 Task: Look for space in Nouna, Burkina Faso from 3rd August, 2023 to 17th August, 2023 for 3 adults, 1 child in price range Rs.3000 to Rs.15000. Place can be entire place with 3 bedrooms having 4 beds and 2 bathrooms. Property type can be house. Amenities needed are: air conditioning, . Booking option can be shelf check-in. Required host language is English.
Action: Mouse moved to (444, 112)
Screenshot: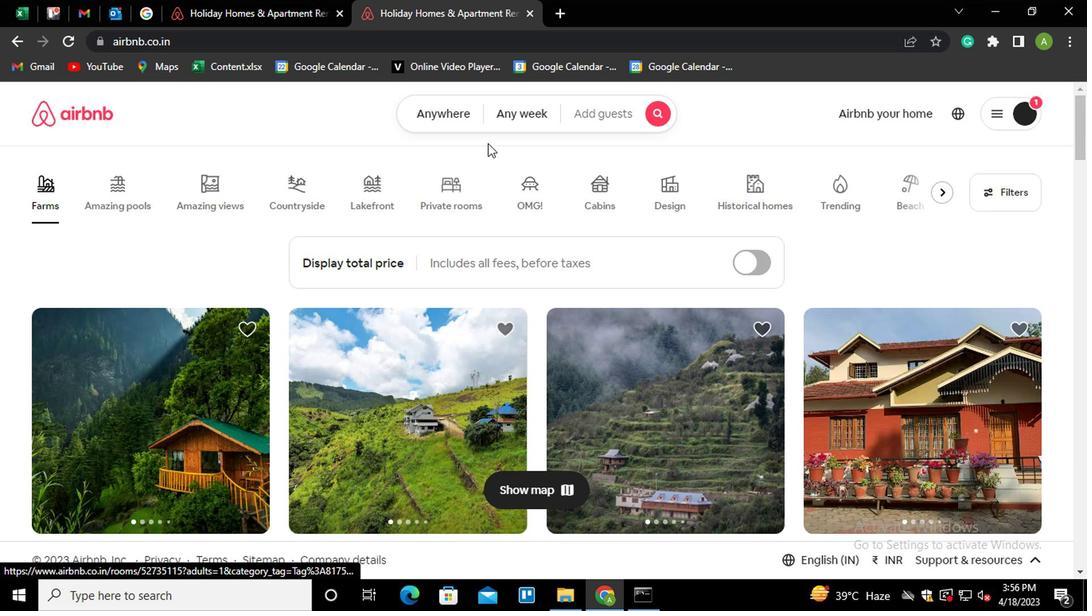 
Action: Mouse pressed left at (444, 112)
Screenshot: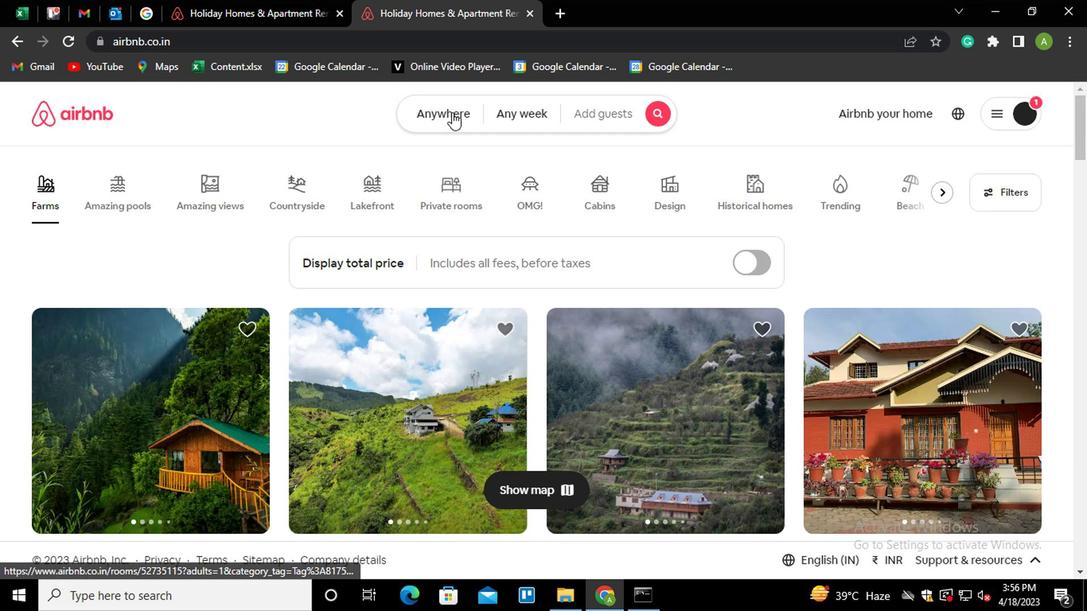 
Action: Mouse moved to (262, 186)
Screenshot: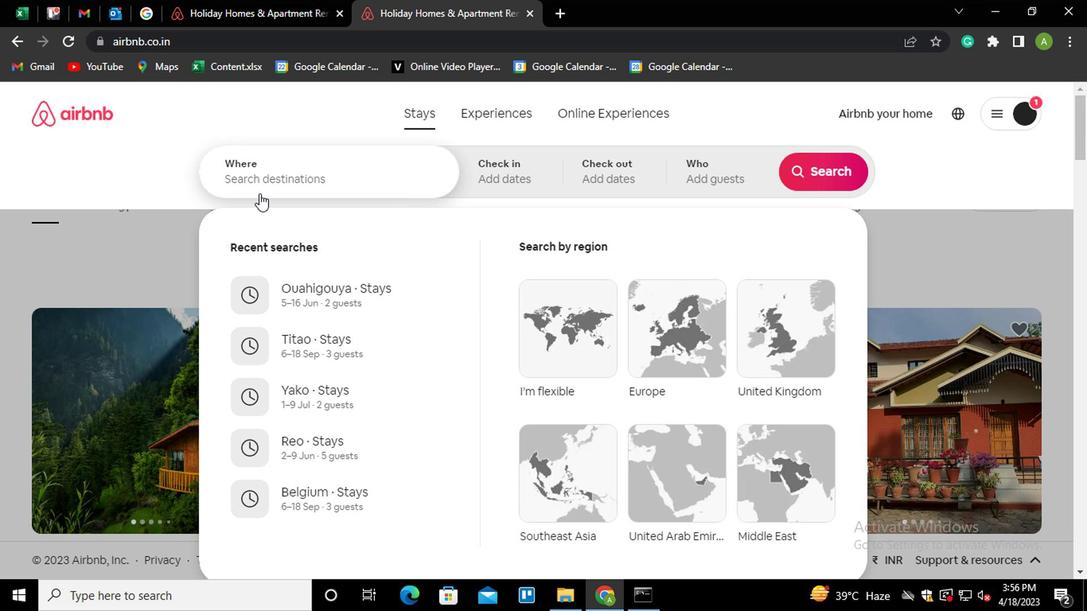 
Action: Mouse pressed left at (262, 186)
Screenshot: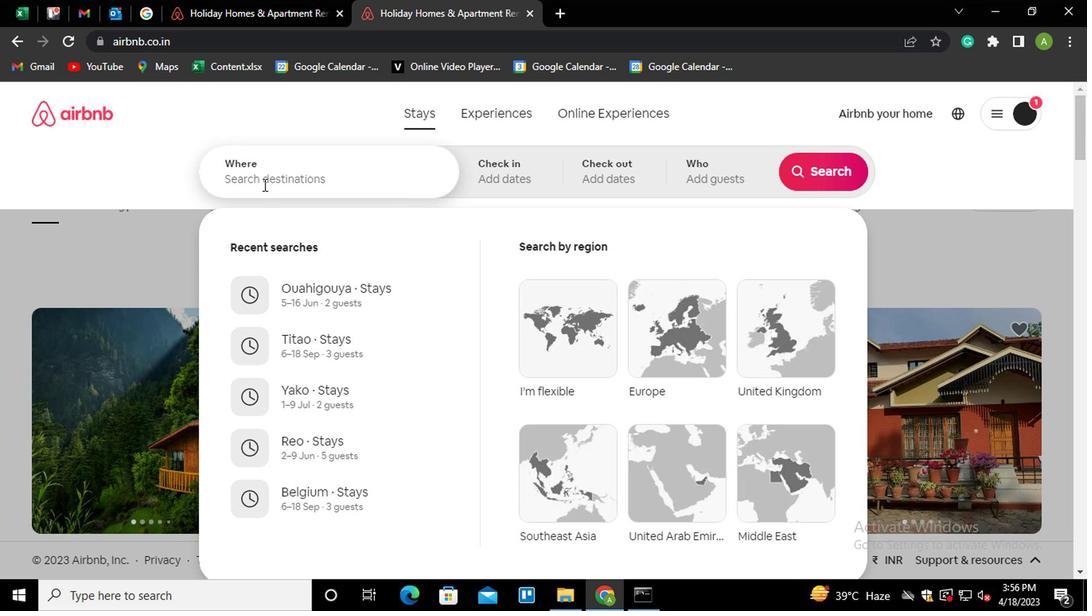
Action: Key pressed <Key.shift_r>Nouna,<Key.space><Key.shift_r><Key.shift_r>Bur<Key.down><Key.enter>
Screenshot: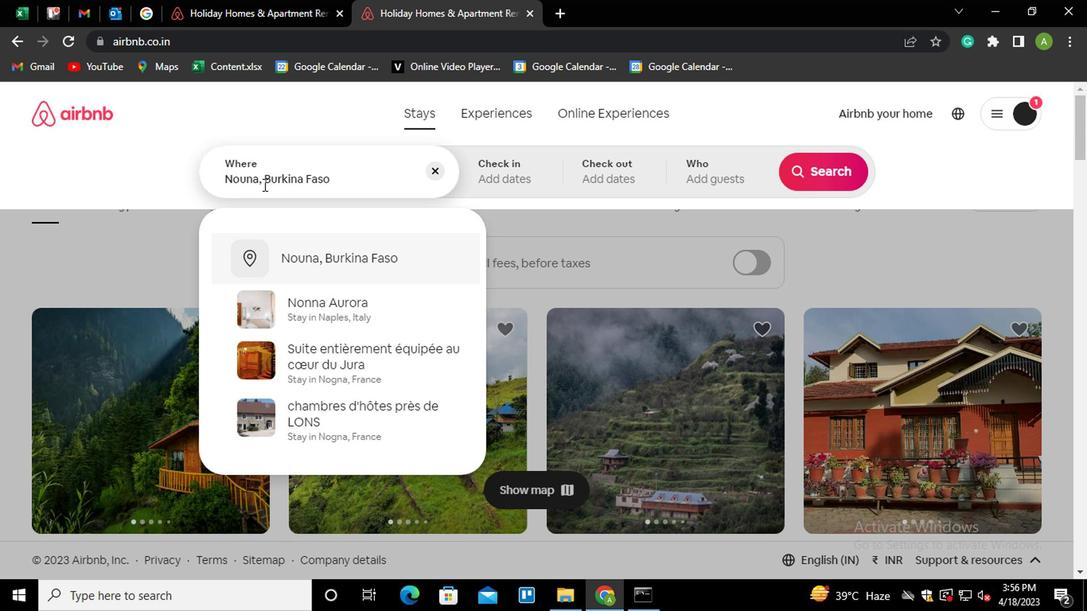 
Action: Mouse moved to (811, 298)
Screenshot: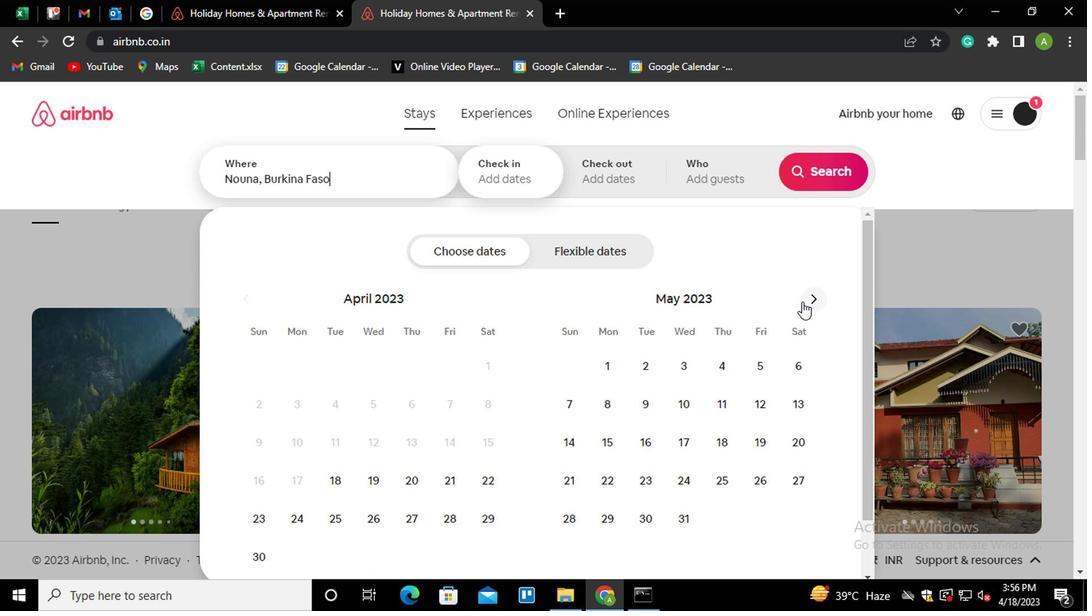 
Action: Mouse pressed left at (811, 298)
Screenshot: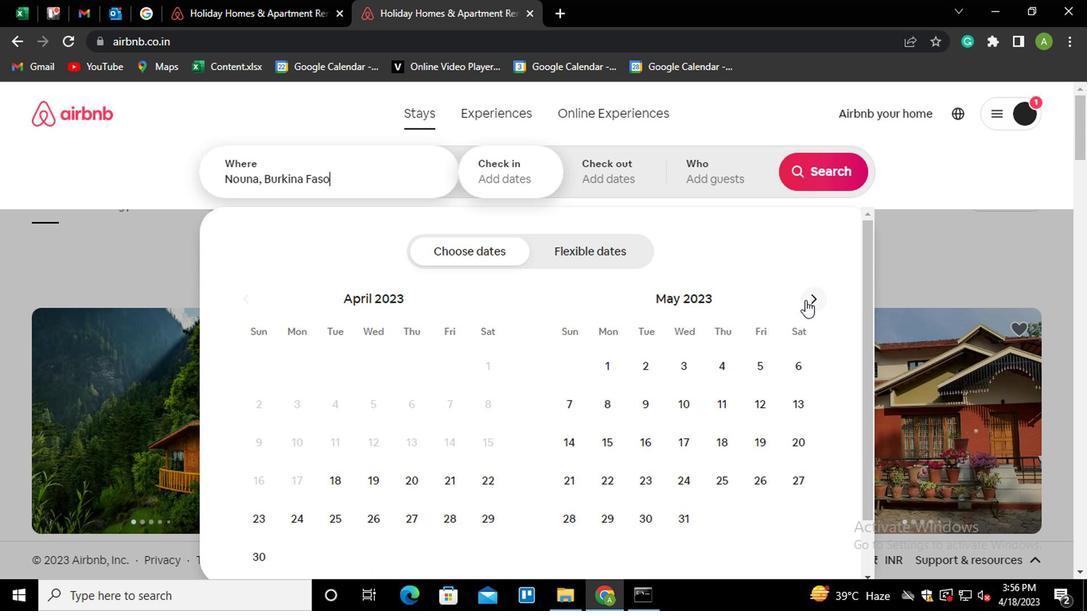 
Action: Mouse pressed left at (811, 298)
Screenshot: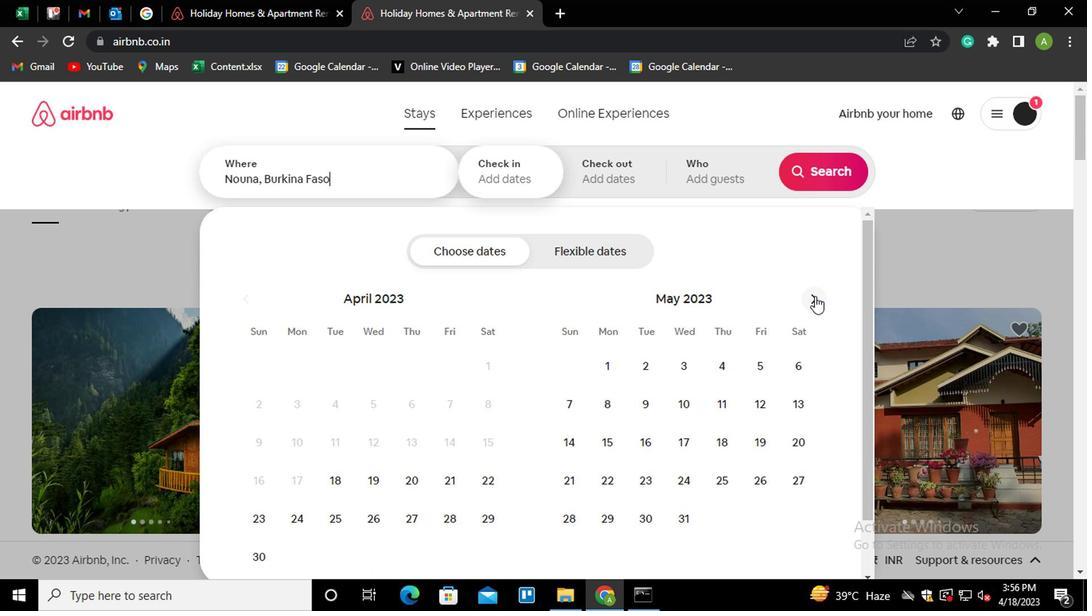 
Action: Mouse pressed left at (811, 298)
Screenshot: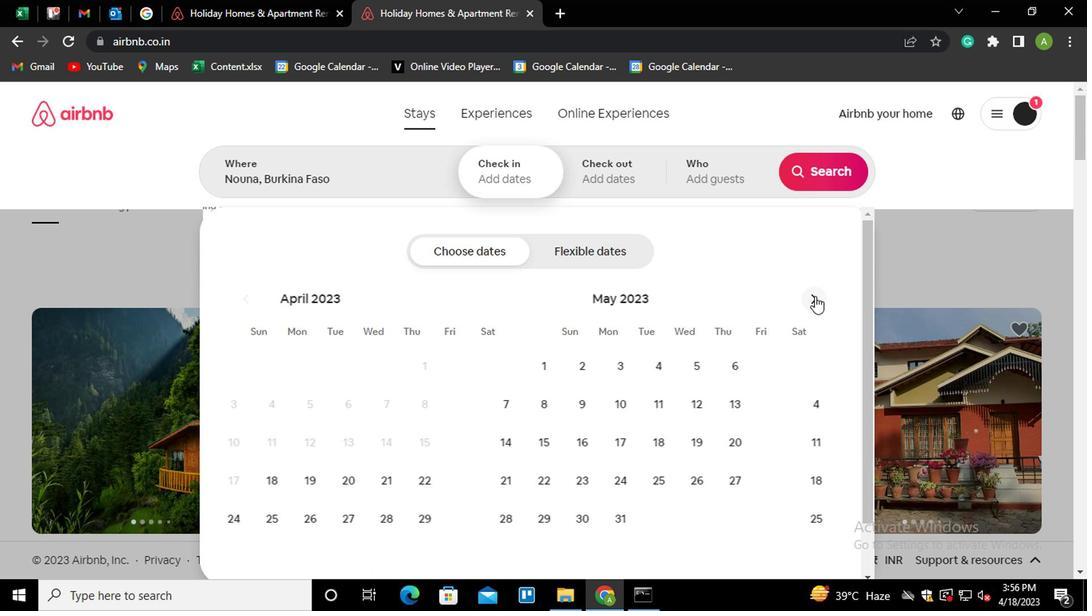 
Action: Mouse pressed left at (811, 298)
Screenshot: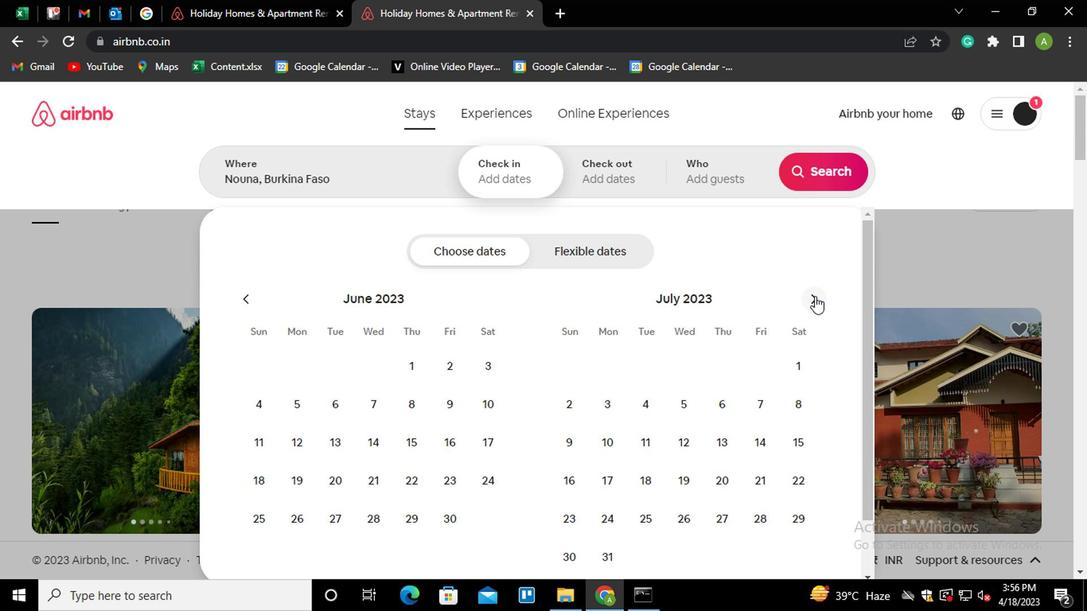 
Action: Mouse moved to (722, 356)
Screenshot: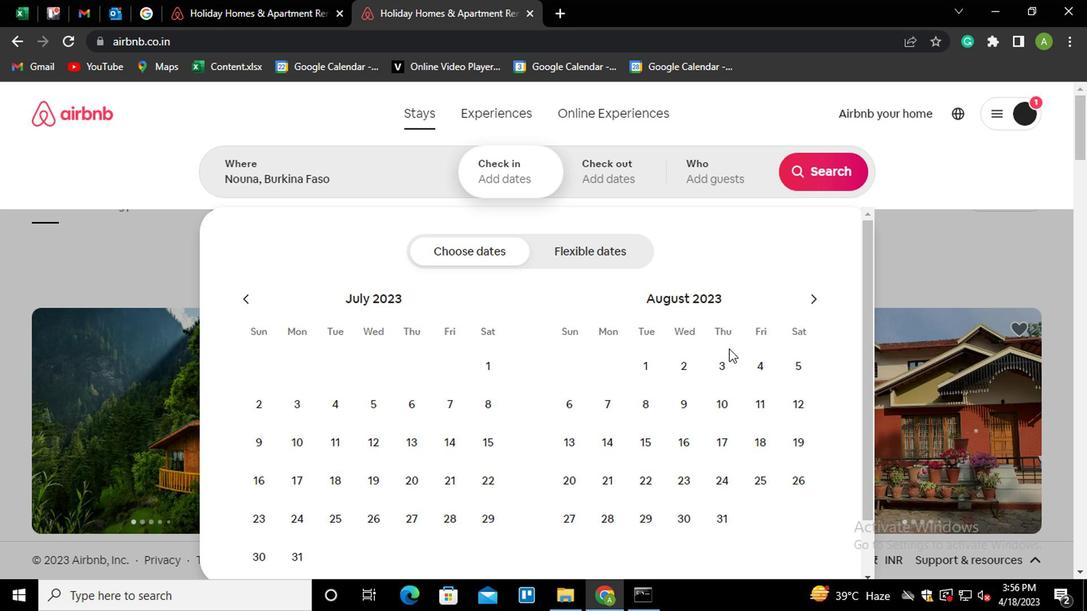 
Action: Mouse pressed left at (722, 356)
Screenshot: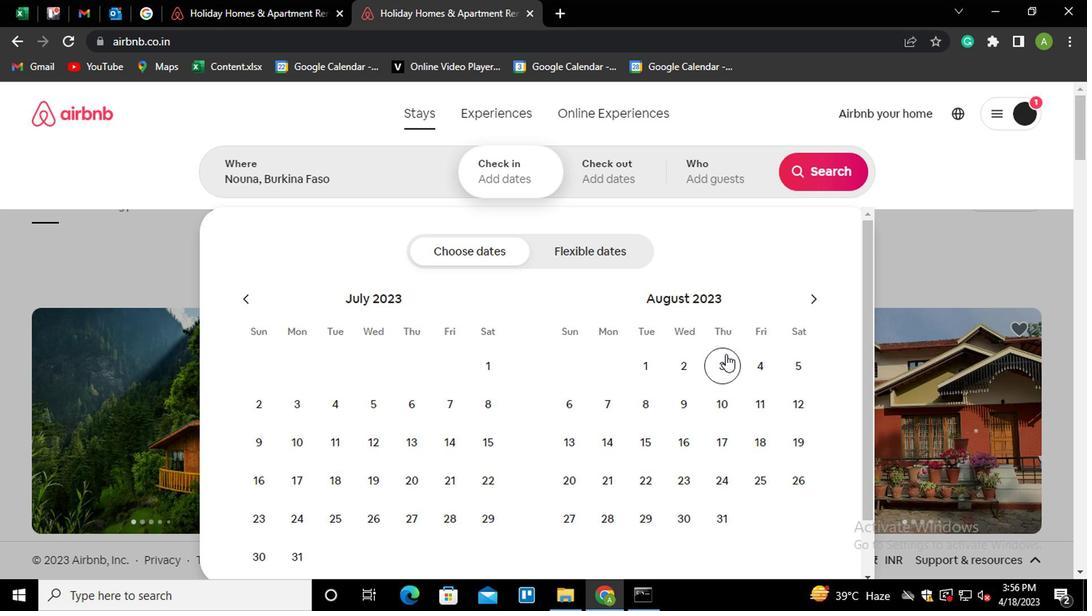 
Action: Mouse moved to (713, 434)
Screenshot: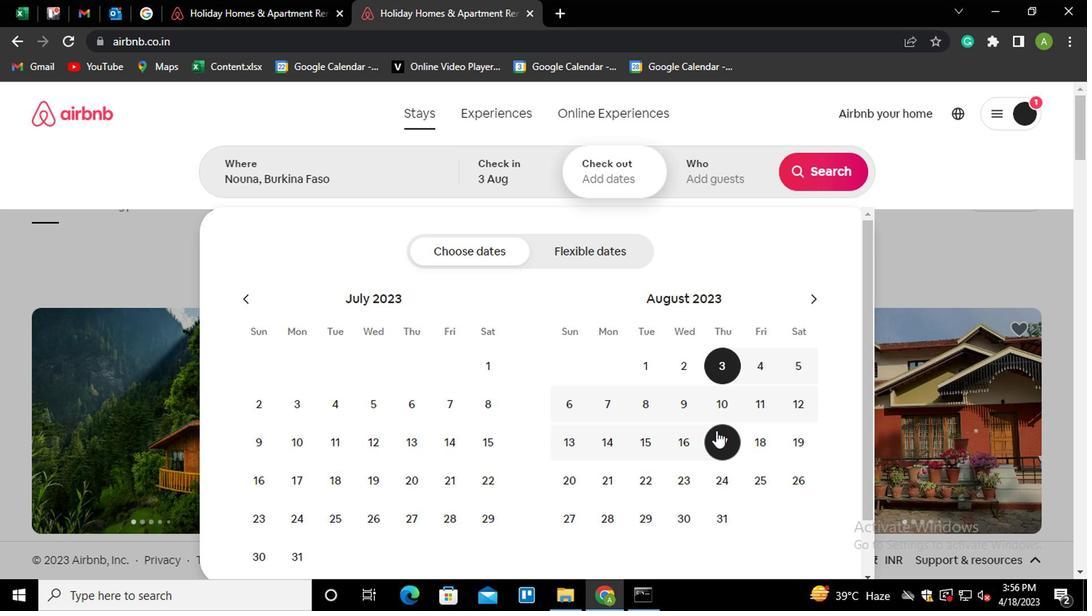 
Action: Mouse pressed left at (713, 434)
Screenshot: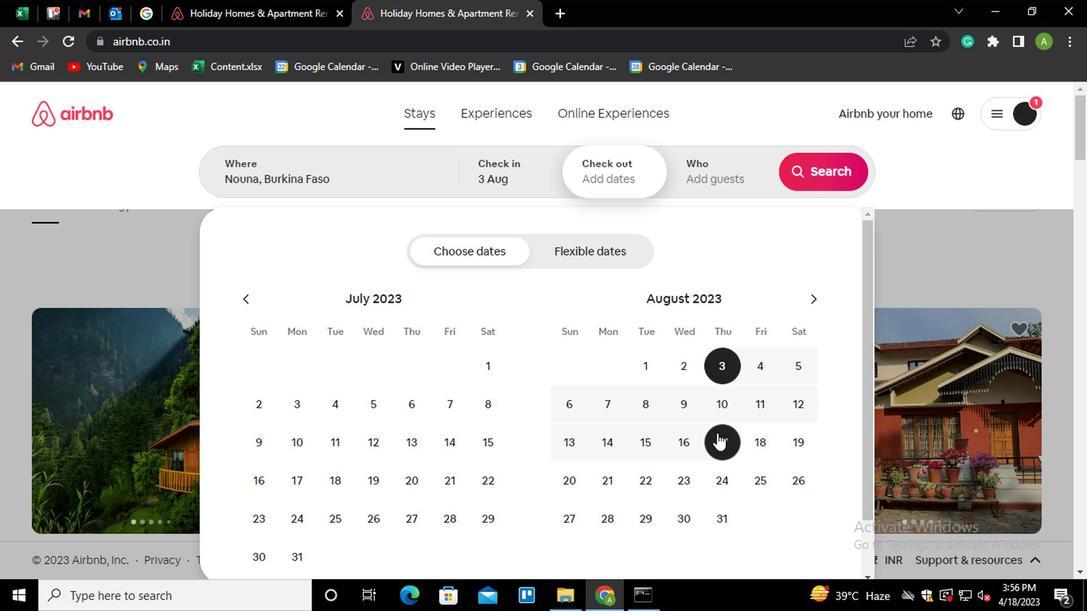 
Action: Mouse moved to (731, 182)
Screenshot: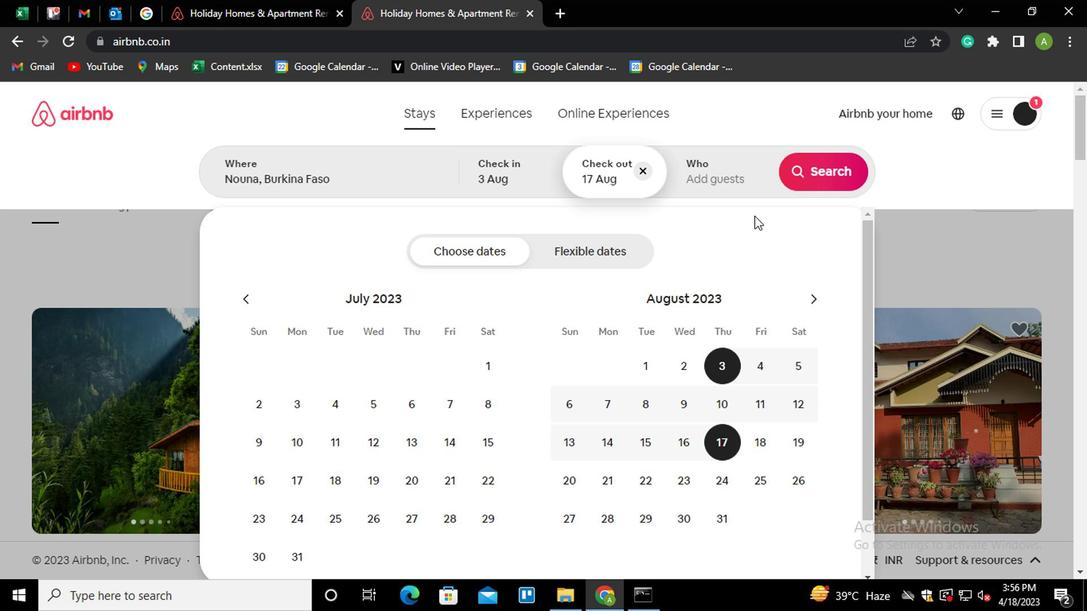 
Action: Mouse pressed left at (731, 182)
Screenshot: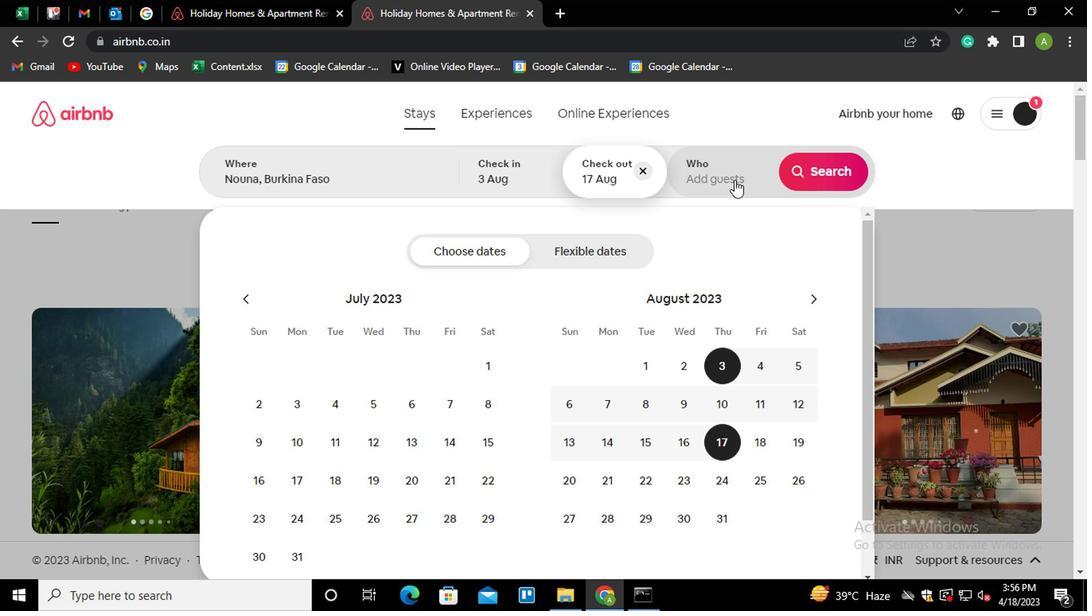 
Action: Mouse moved to (830, 256)
Screenshot: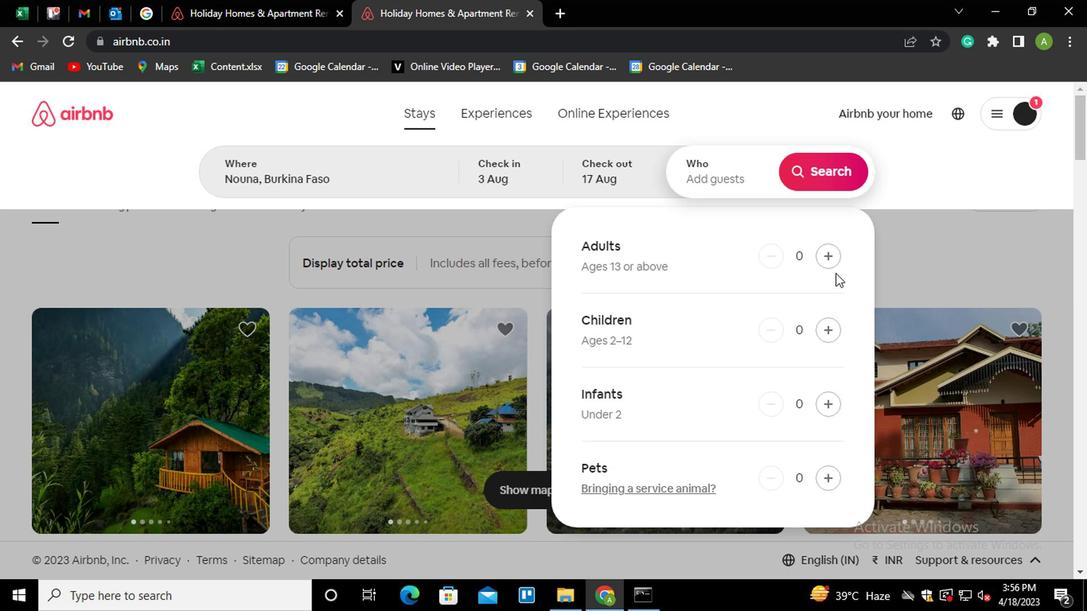 
Action: Mouse pressed left at (830, 256)
Screenshot: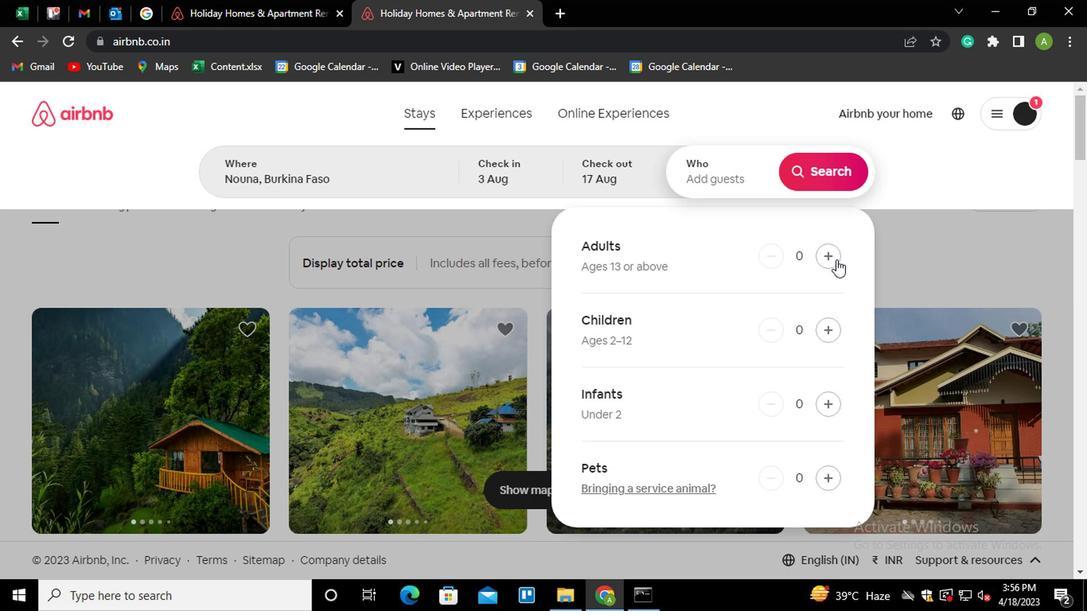 
Action: Mouse pressed left at (830, 256)
Screenshot: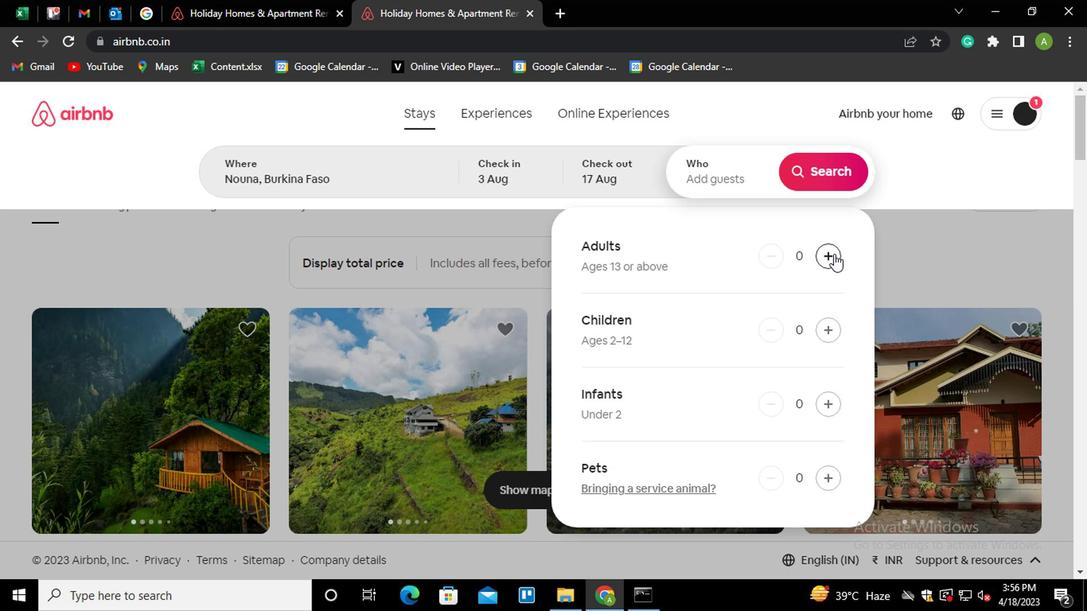 
Action: Mouse pressed left at (830, 256)
Screenshot: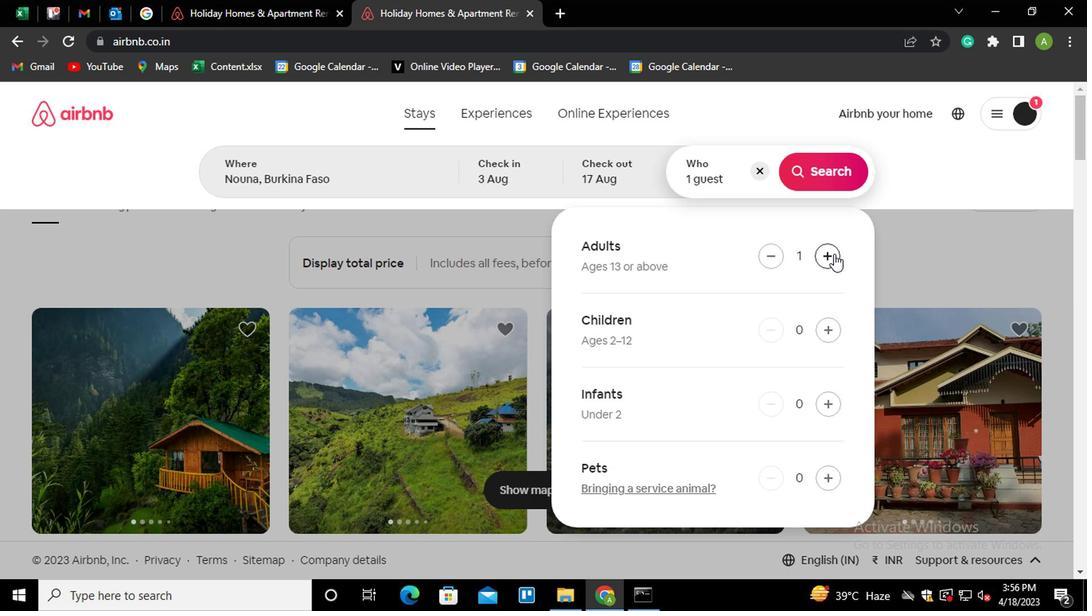 
Action: Mouse moved to (825, 324)
Screenshot: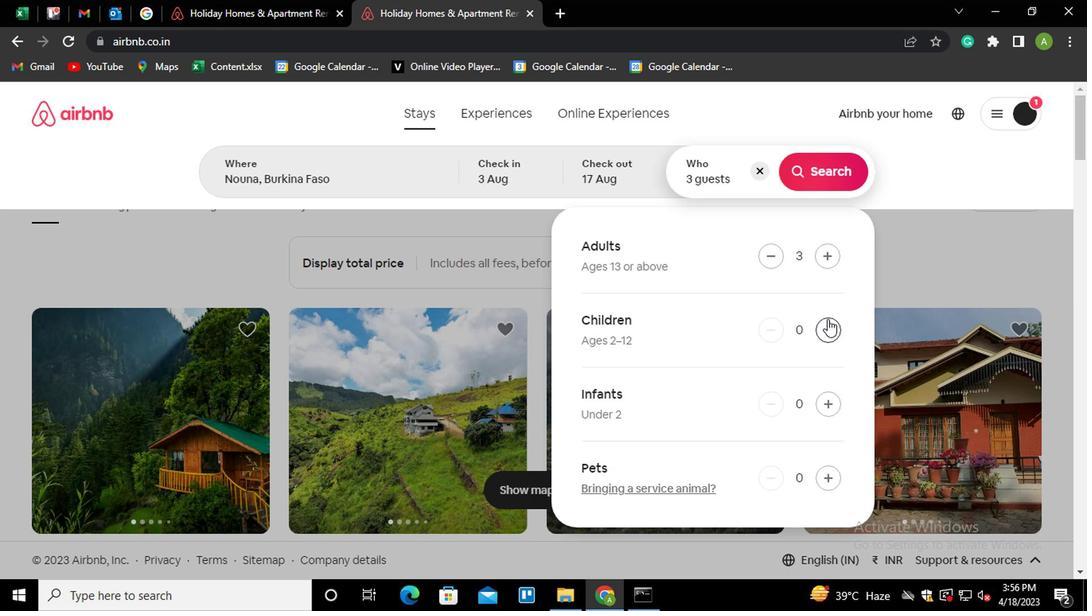 
Action: Mouse pressed left at (825, 324)
Screenshot: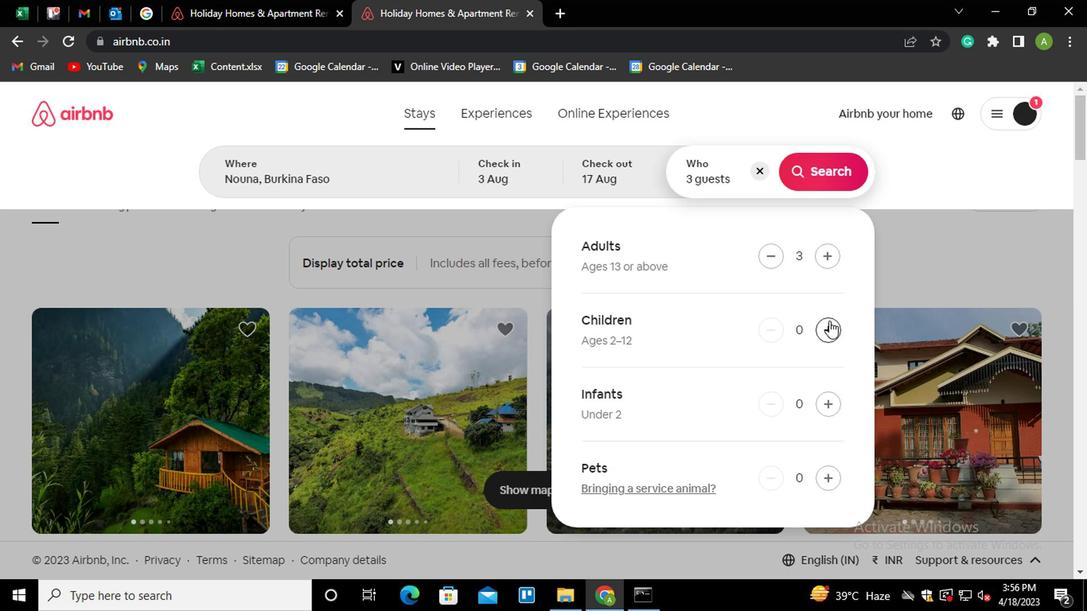 
Action: Mouse moved to (818, 180)
Screenshot: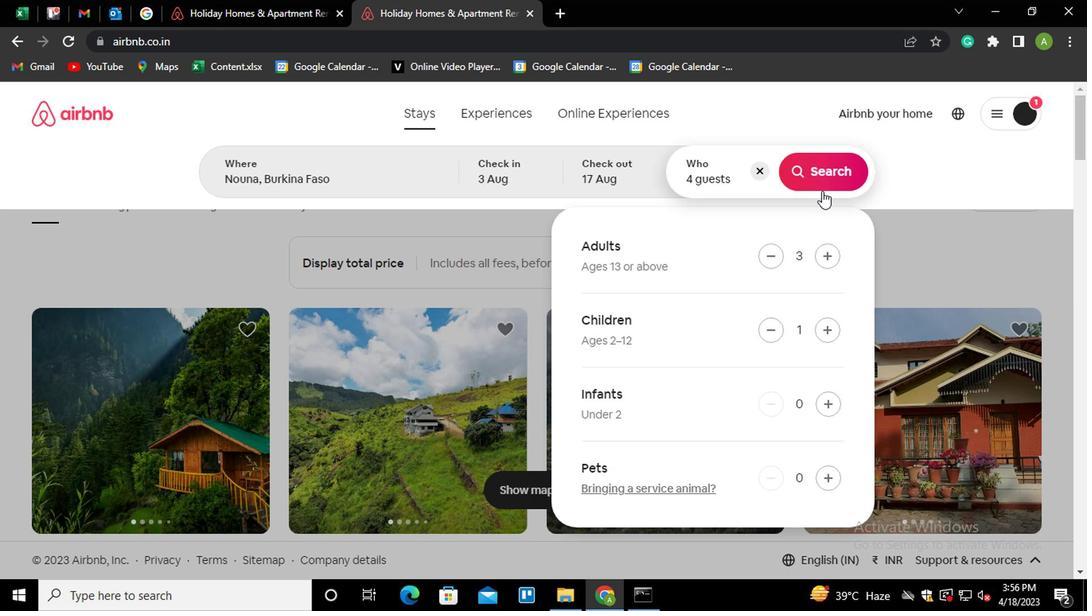 
Action: Mouse pressed left at (818, 180)
Screenshot: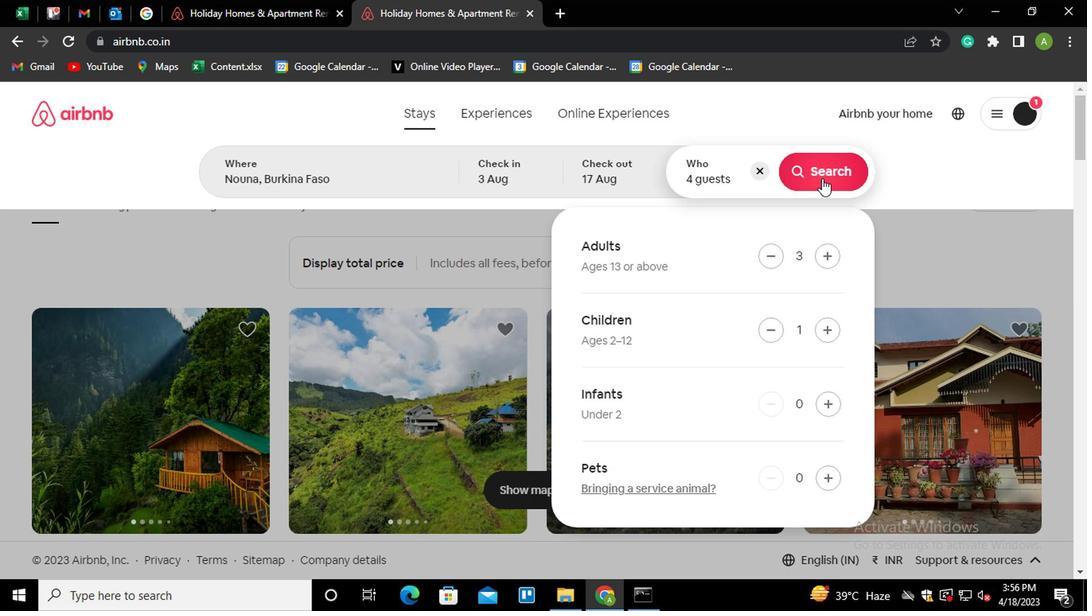 
Action: Mouse moved to (999, 178)
Screenshot: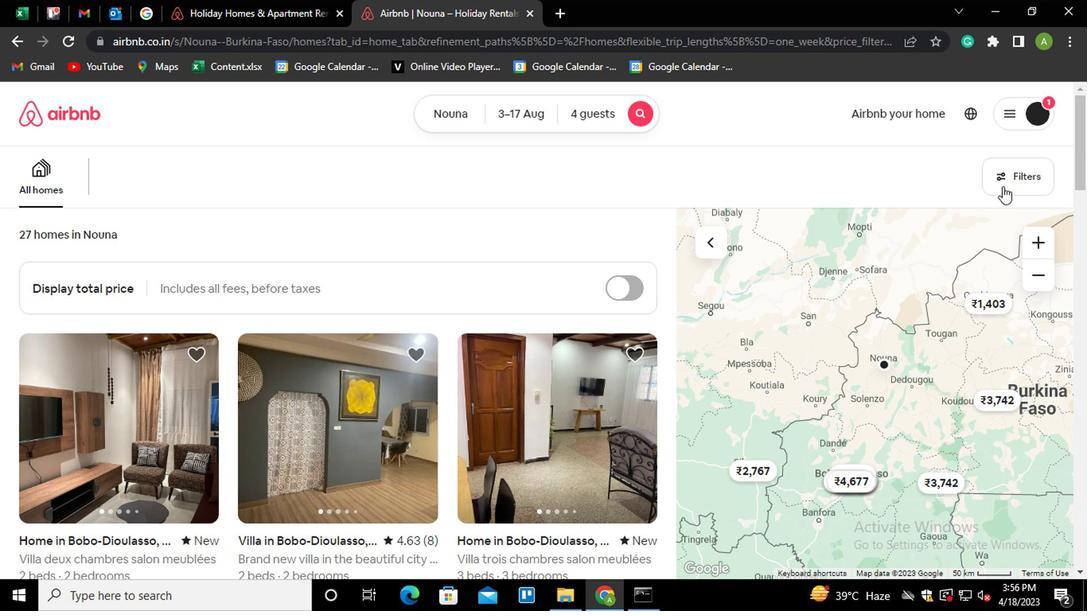 
Action: Mouse pressed left at (999, 178)
Screenshot: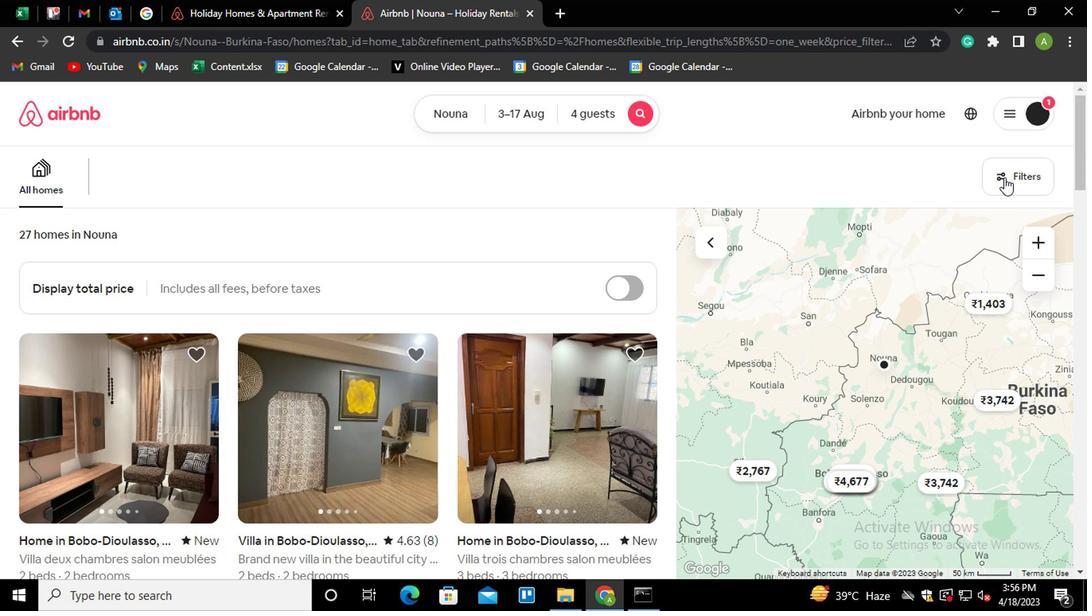 
Action: Mouse moved to (399, 374)
Screenshot: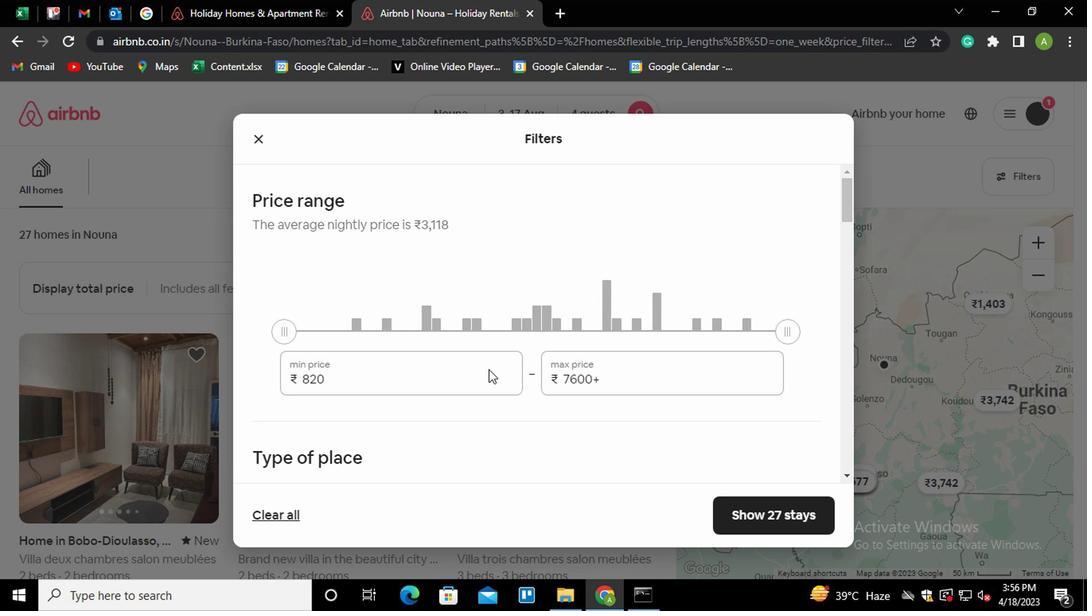 
Action: Mouse pressed left at (399, 374)
Screenshot: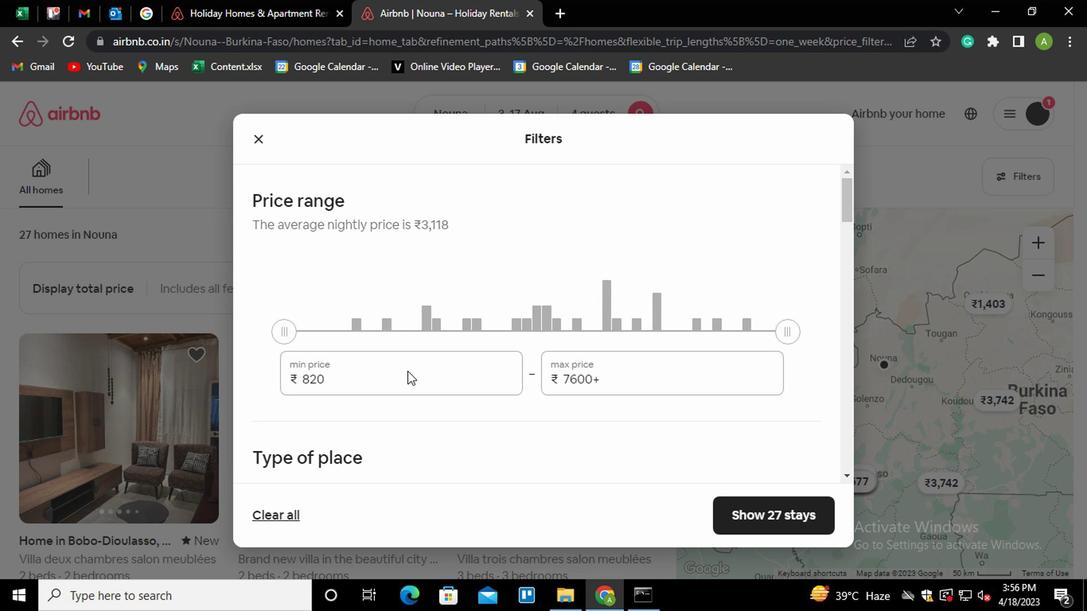 
Action: Key pressed <Key.shift_r><Key.home>3000
Screenshot: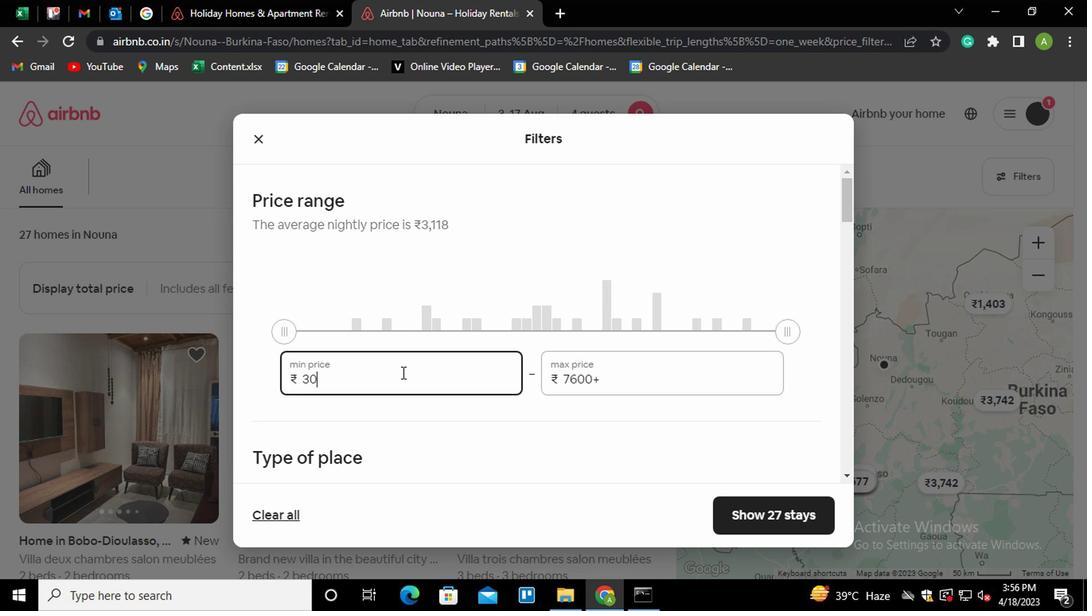 
Action: Mouse moved to (607, 381)
Screenshot: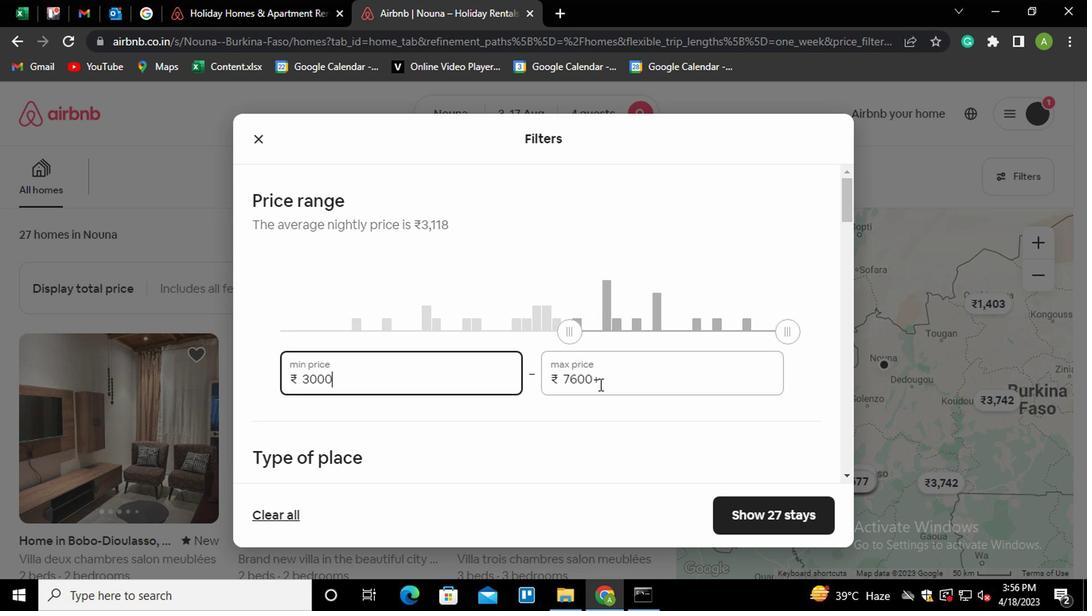 
Action: Mouse pressed left at (607, 381)
Screenshot: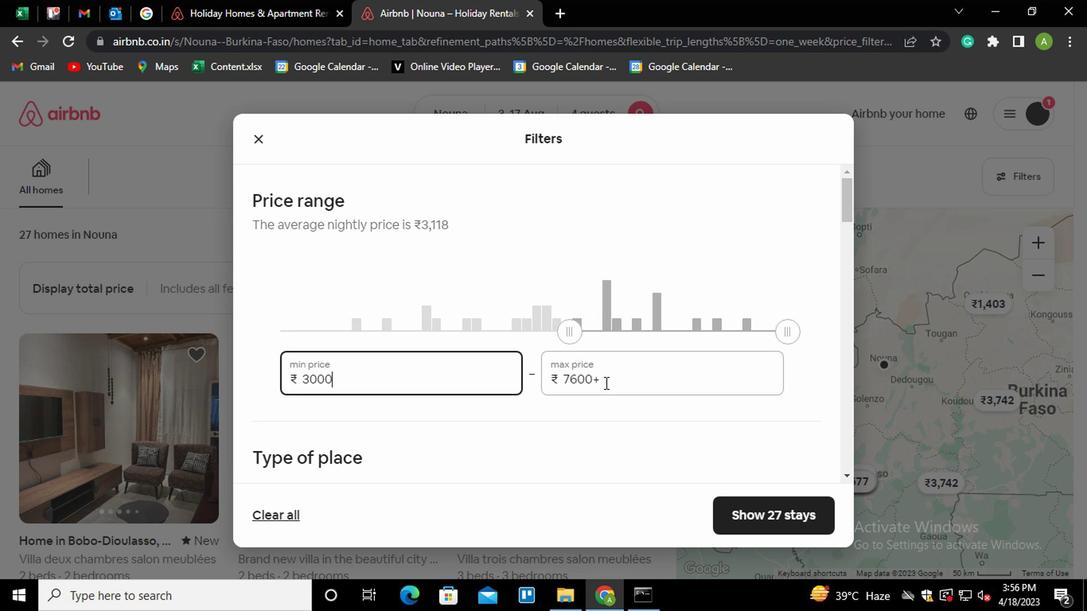 
Action: Mouse moved to (611, 381)
Screenshot: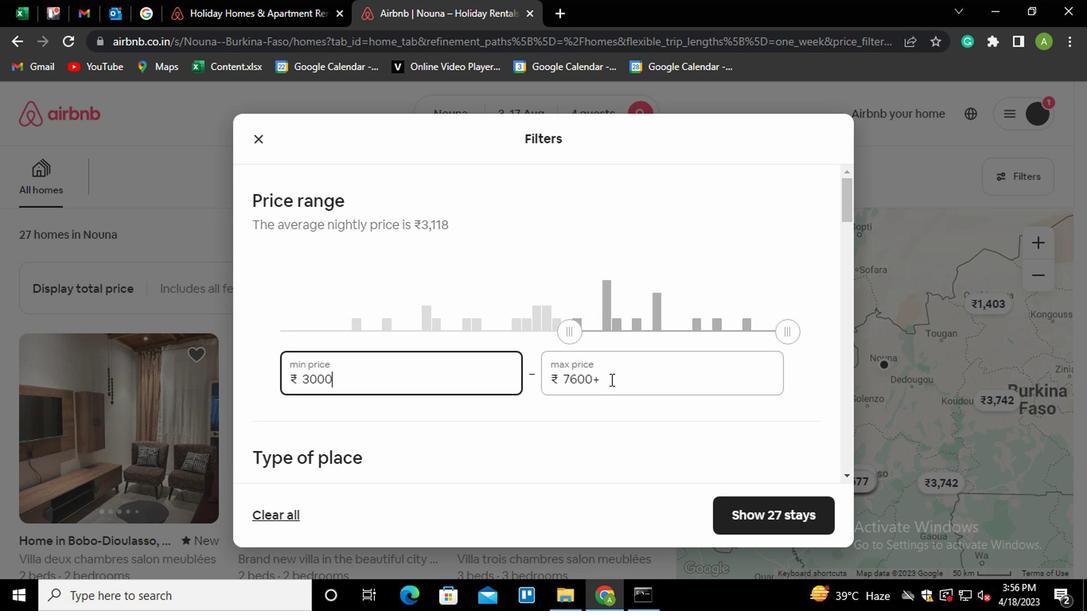 
Action: Key pressed <Key.shift_r><Key.home>15000
Screenshot: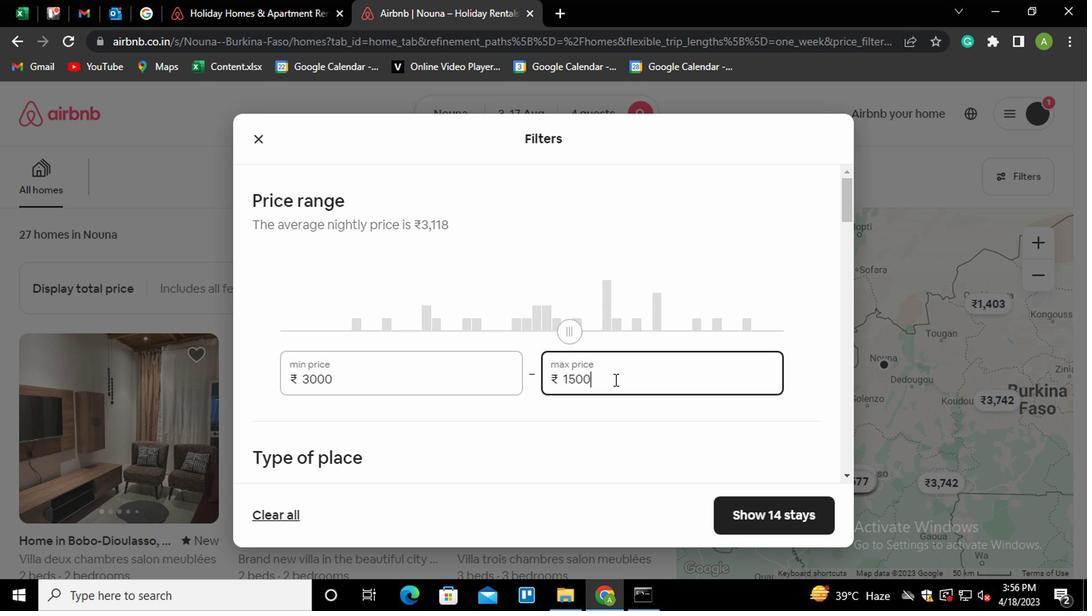 
Action: Mouse moved to (598, 441)
Screenshot: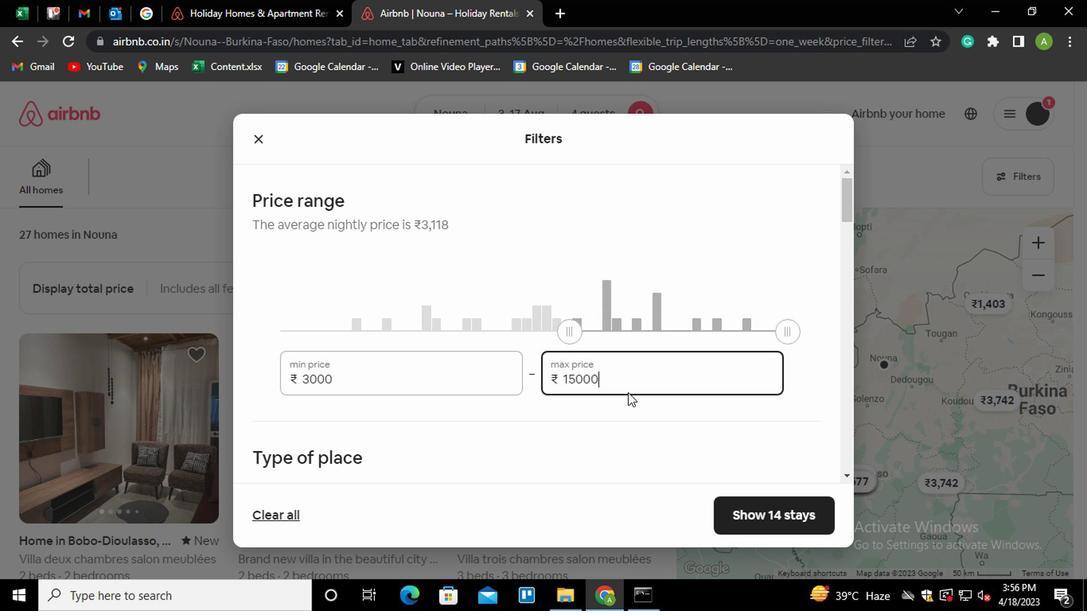 
Action: Mouse scrolled (598, 440) with delta (0, -1)
Screenshot: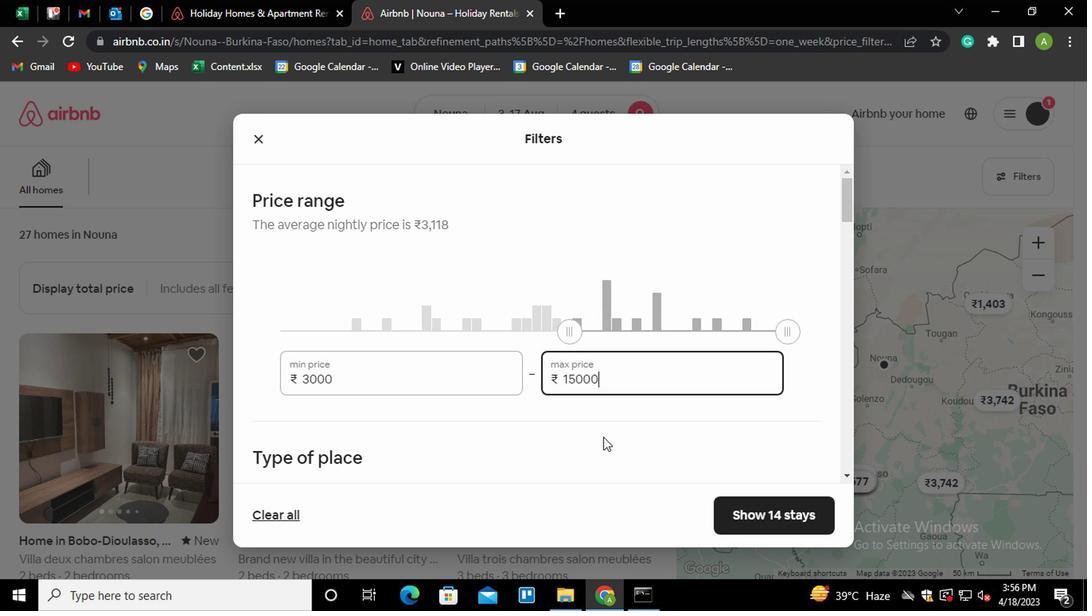 
Action: Mouse moved to (598, 441)
Screenshot: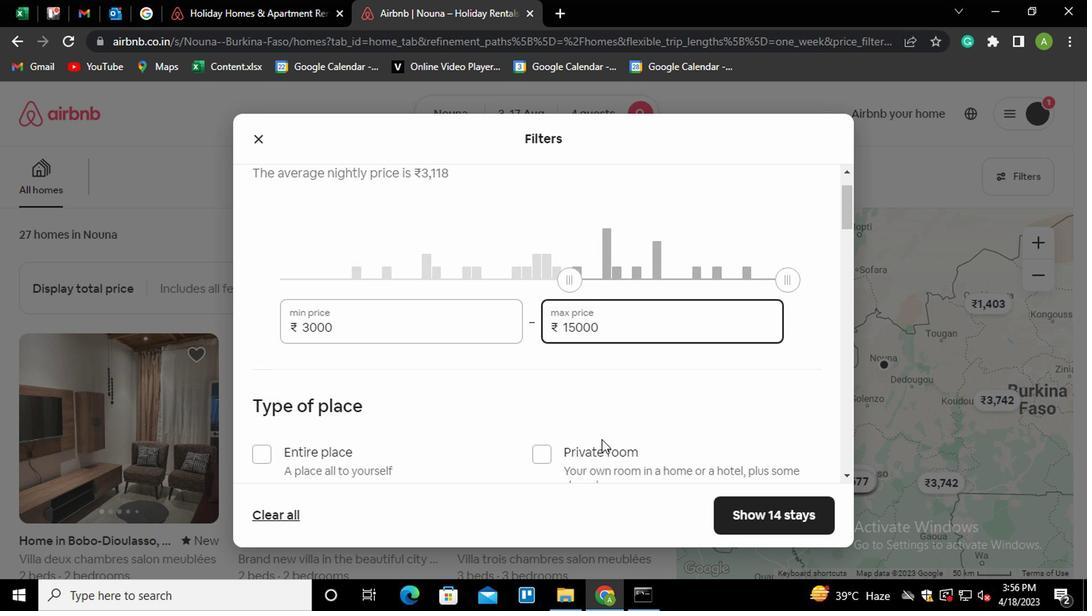 
Action: Mouse scrolled (598, 440) with delta (0, -1)
Screenshot: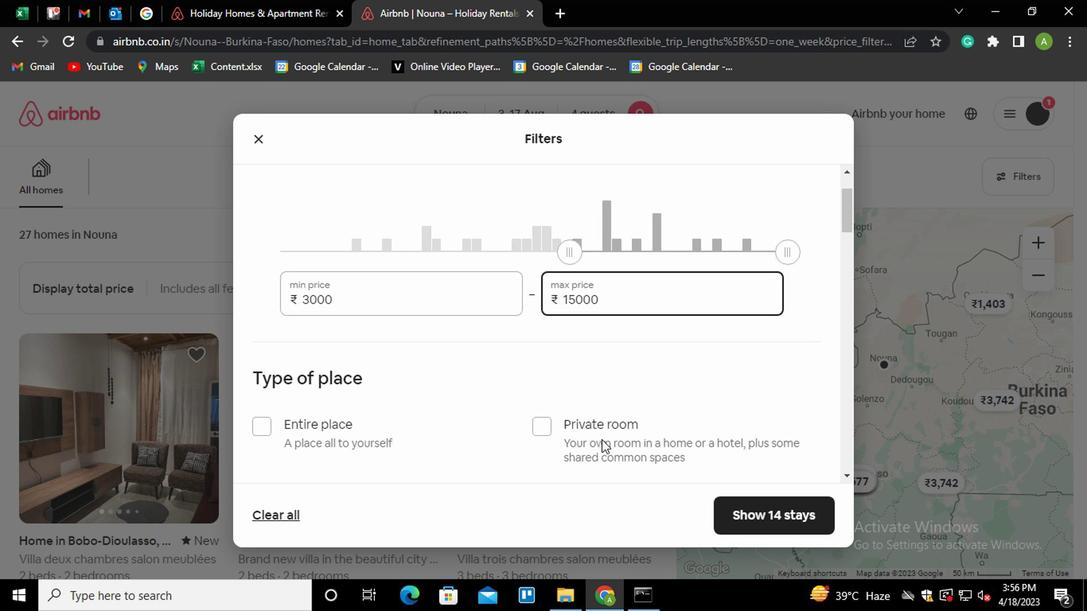 
Action: Mouse scrolled (598, 440) with delta (0, -1)
Screenshot: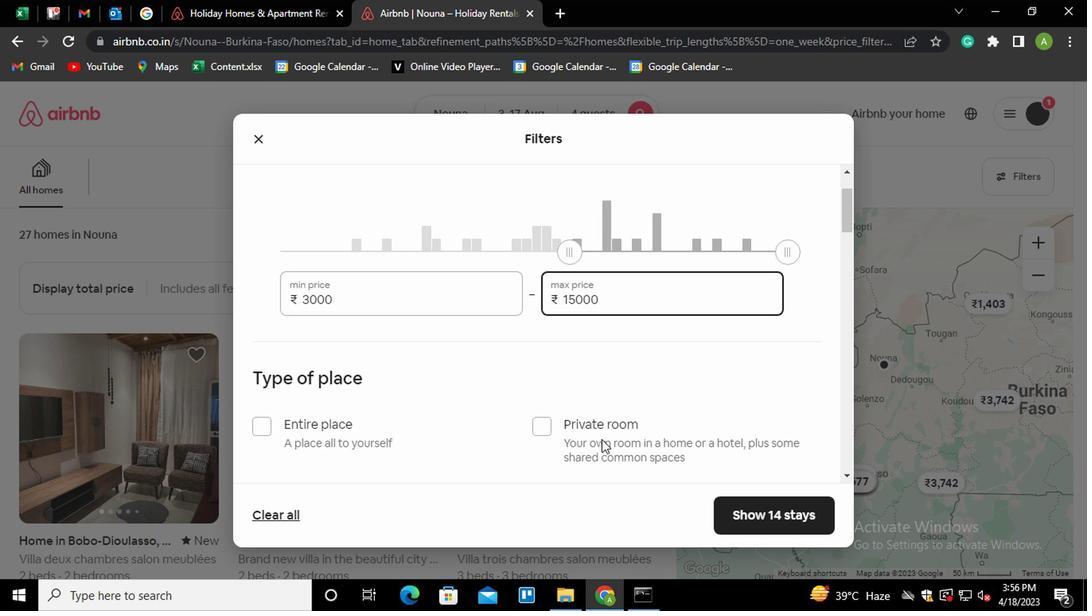 
Action: Mouse scrolled (598, 440) with delta (0, -1)
Screenshot: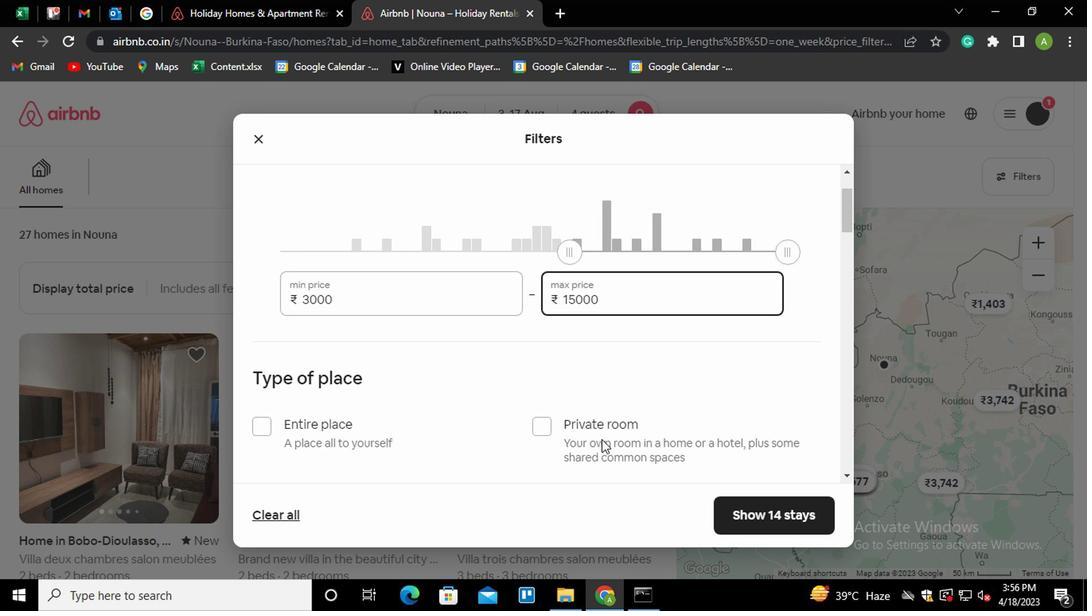 
Action: Mouse moved to (266, 179)
Screenshot: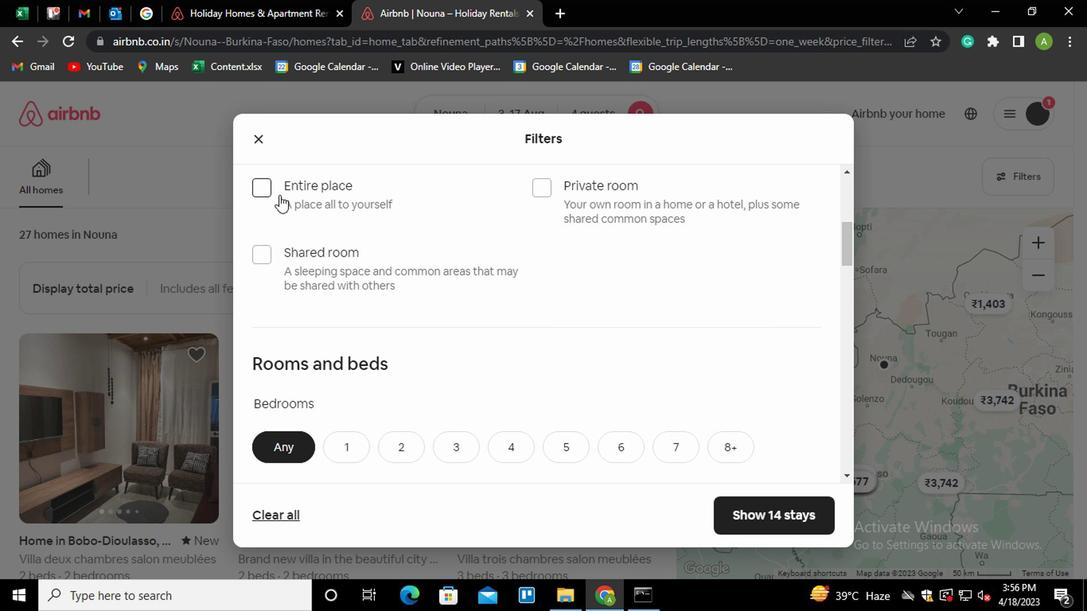 
Action: Mouse pressed left at (266, 179)
Screenshot: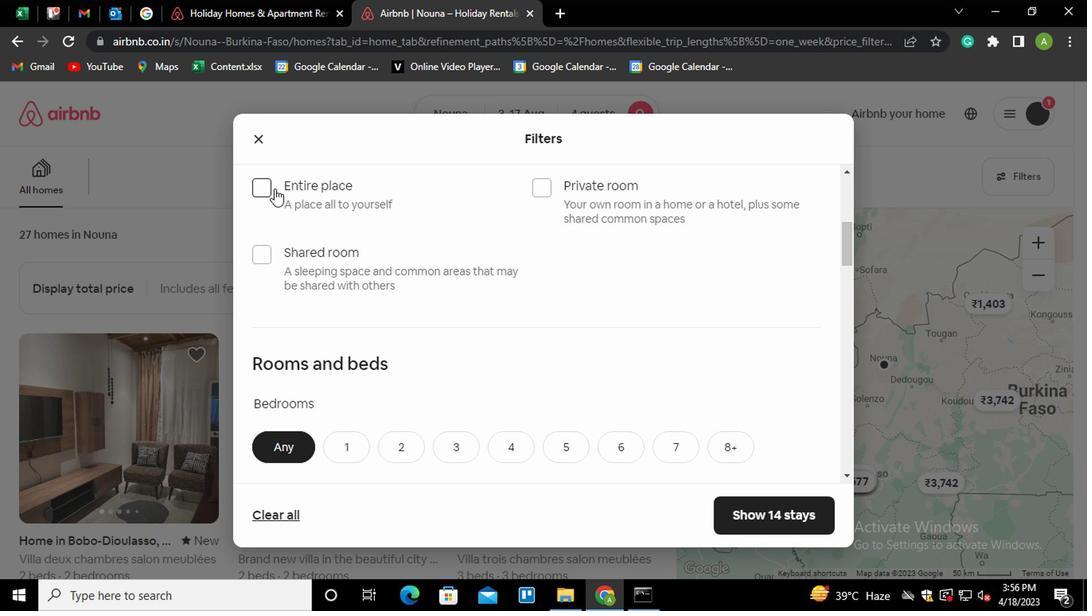 
Action: Mouse moved to (254, 194)
Screenshot: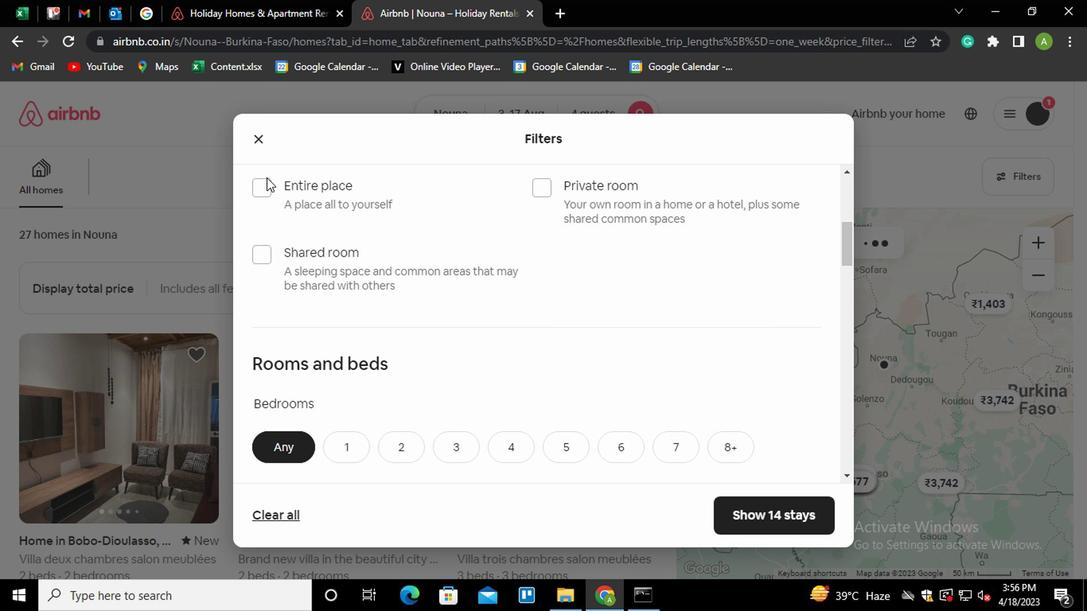 
Action: Mouse pressed left at (254, 194)
Screenshot: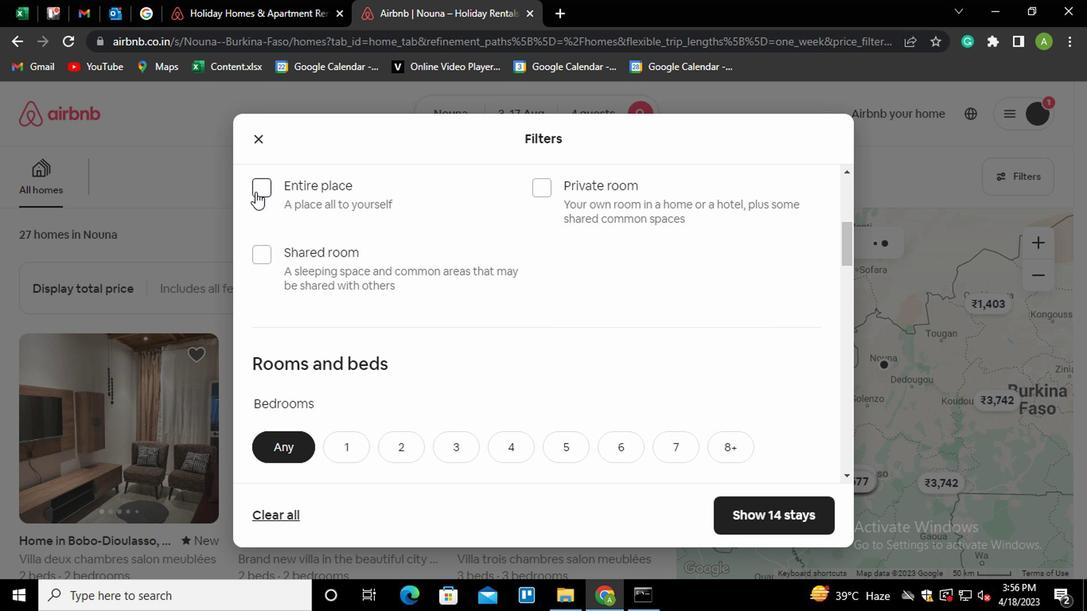 
Action: Mouse moved to (437, 285)
Screenshot: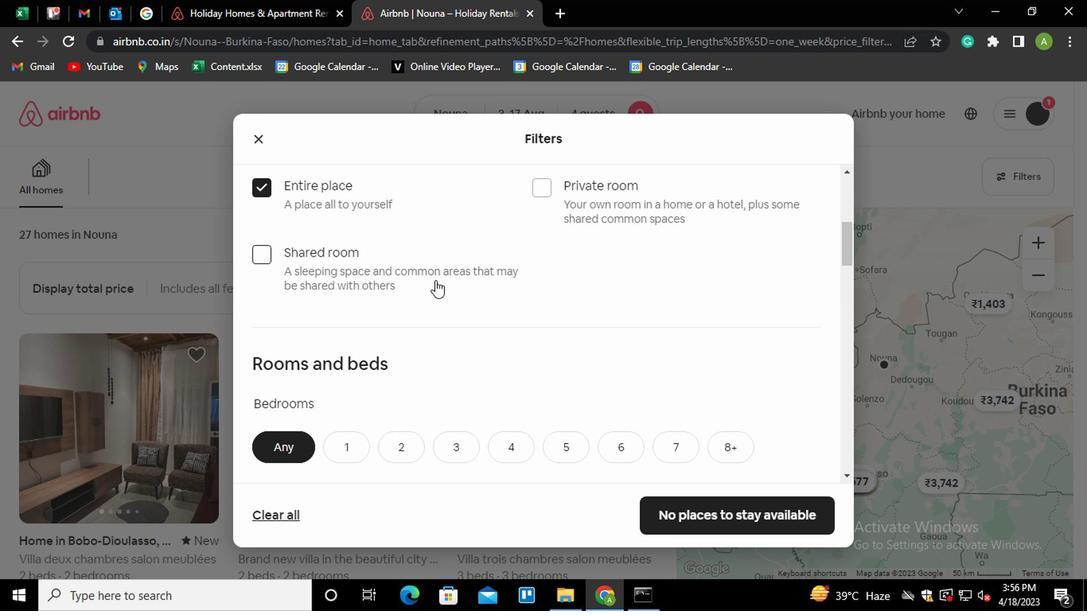 
Action: Mouse scrolled (437, 284) with delta (0, -1)
Screenshot: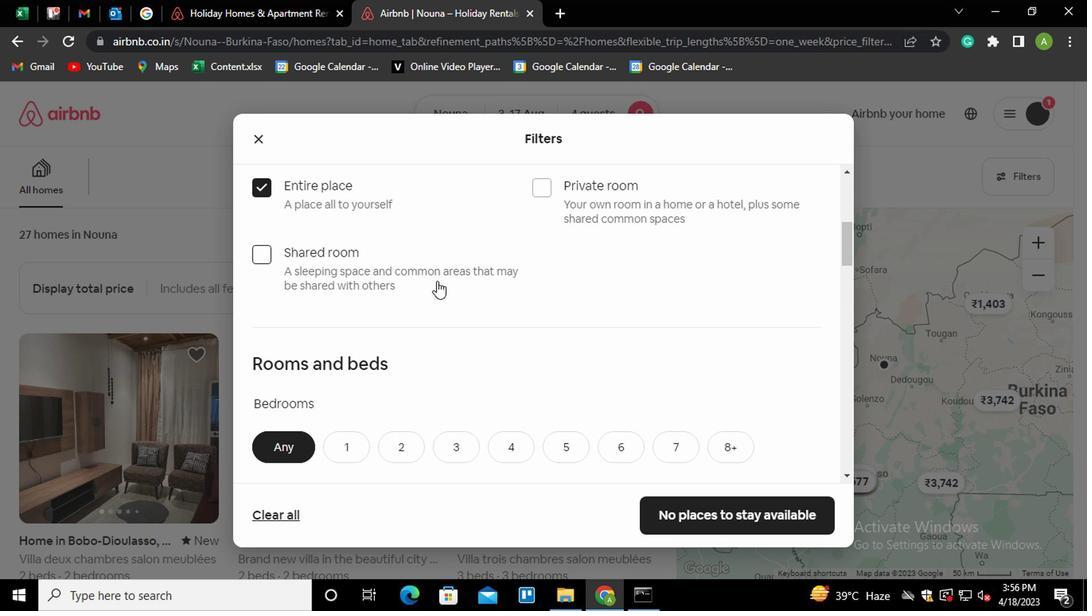 
Action: Mouse moved to (453, 364)
Screenshot: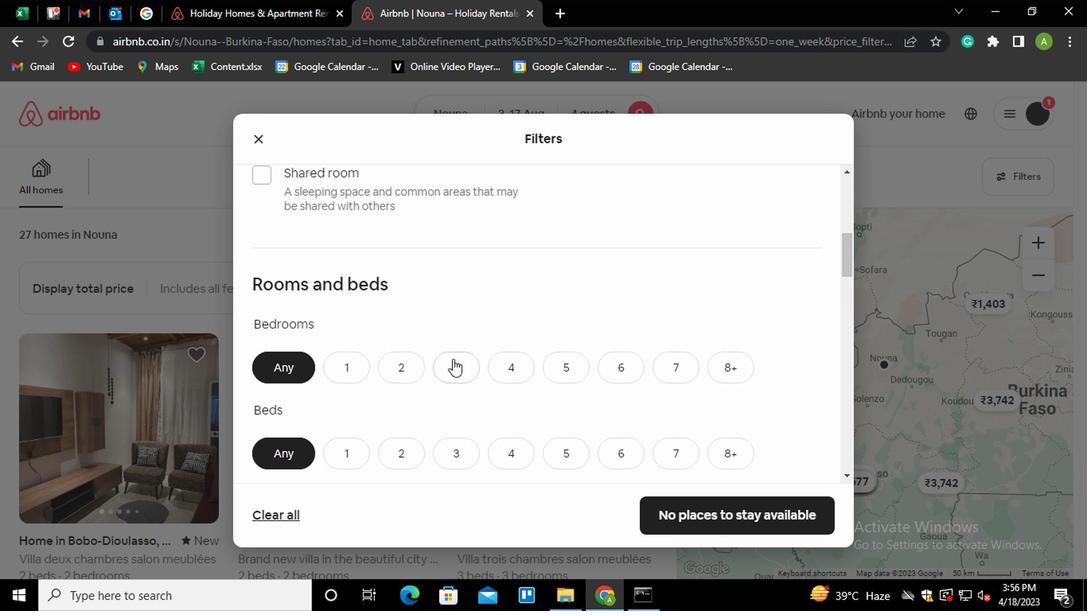 
Action: Mouse pressed left at (453, 364)
Screenshot: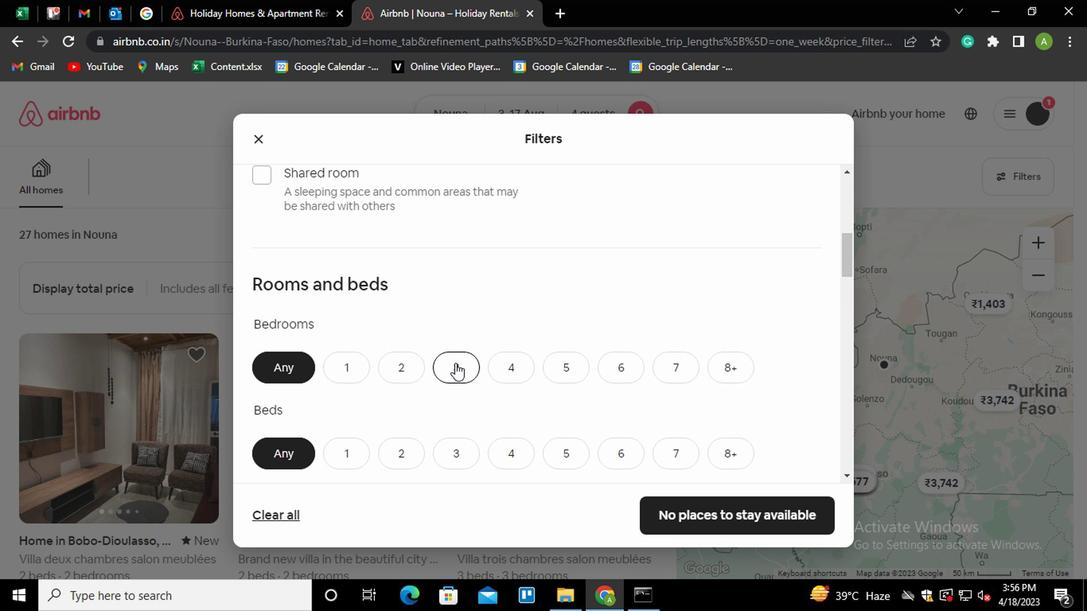 
Action: Mouse moved to (498, 448)
Screenshot: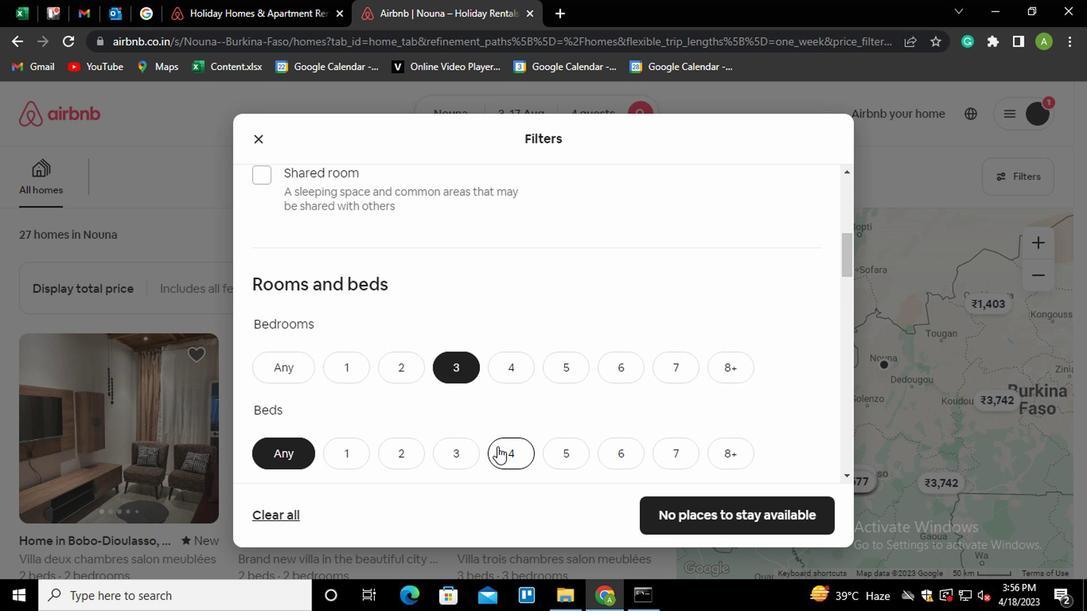 
Action: Mouse pressed left at (498, 448)
Screenshot: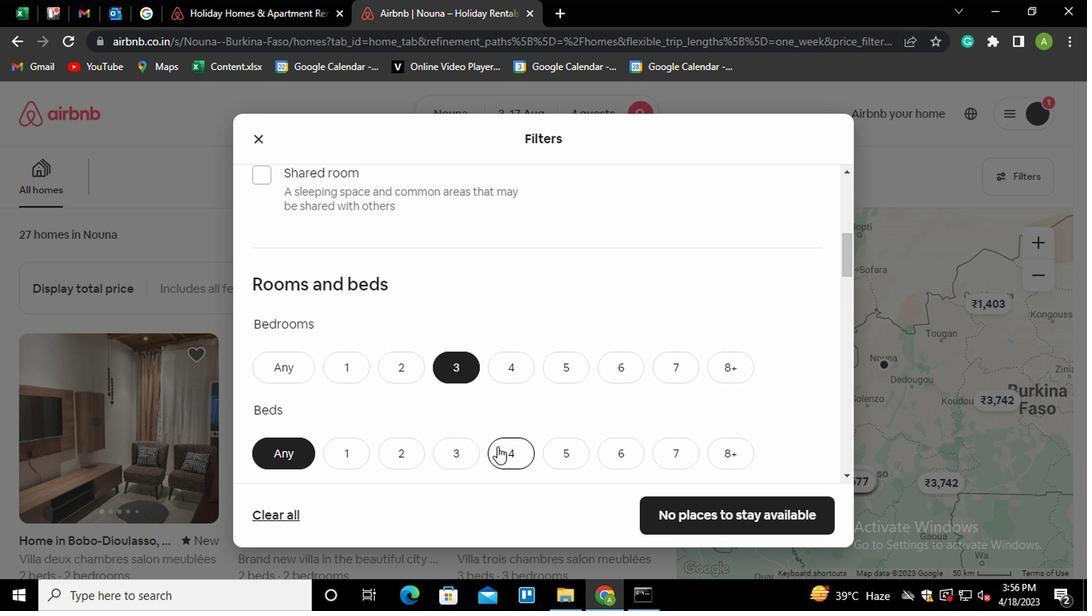 
Action: Mouse moved to (486, 388)
Screenshot: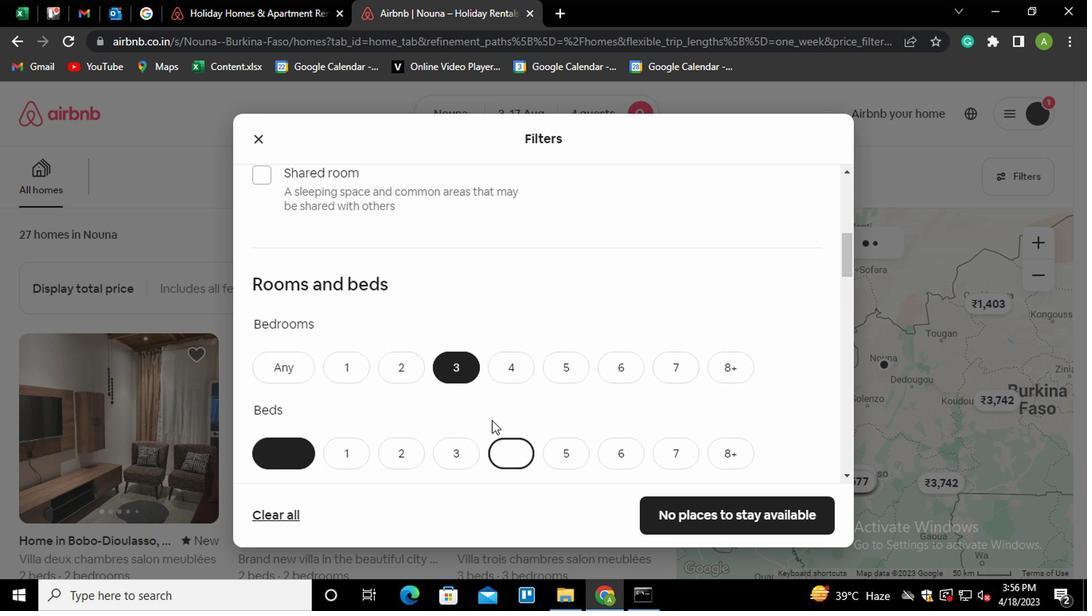 
Action: Mouse scrolled (486, 386) with delta (0, -1)
Screenshot: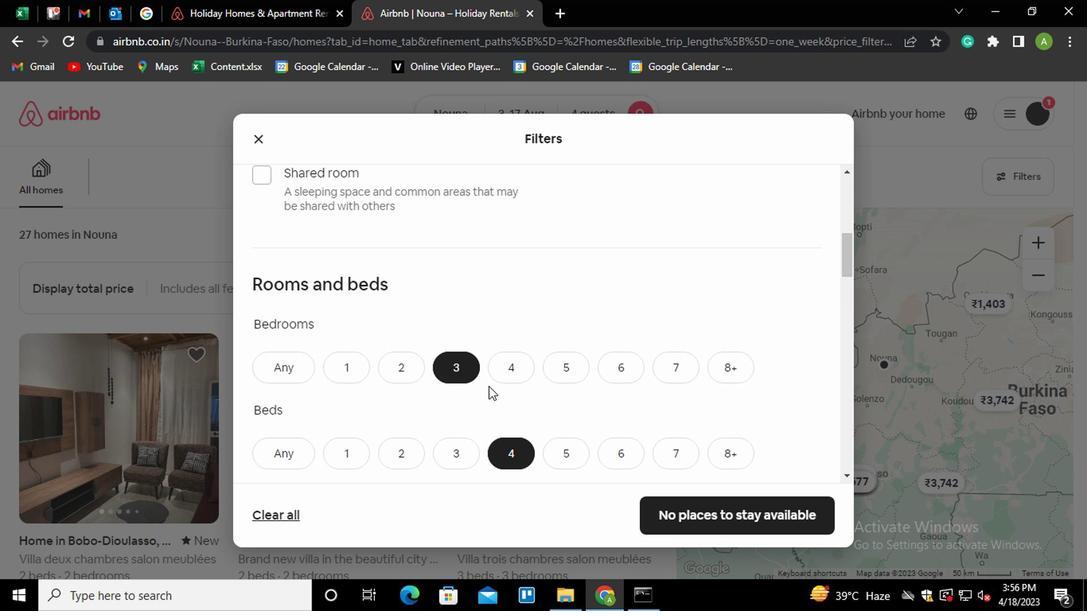 
Action: Mouse scrolled (486, 386) with delta (0, -1)
Screenshot: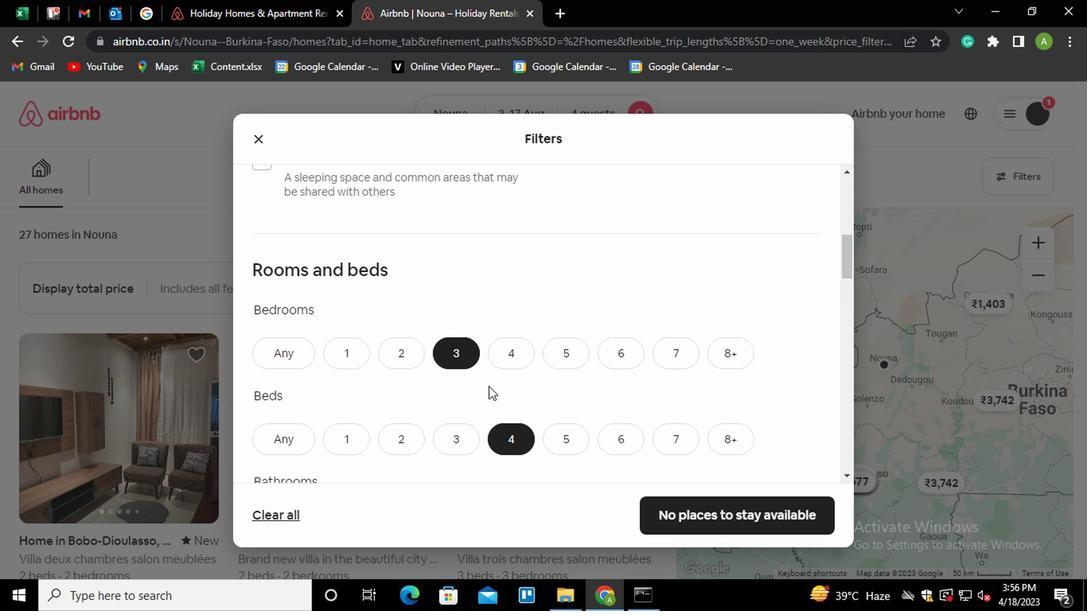 
Action: Mouse moved to (408, 378)
Screenshot: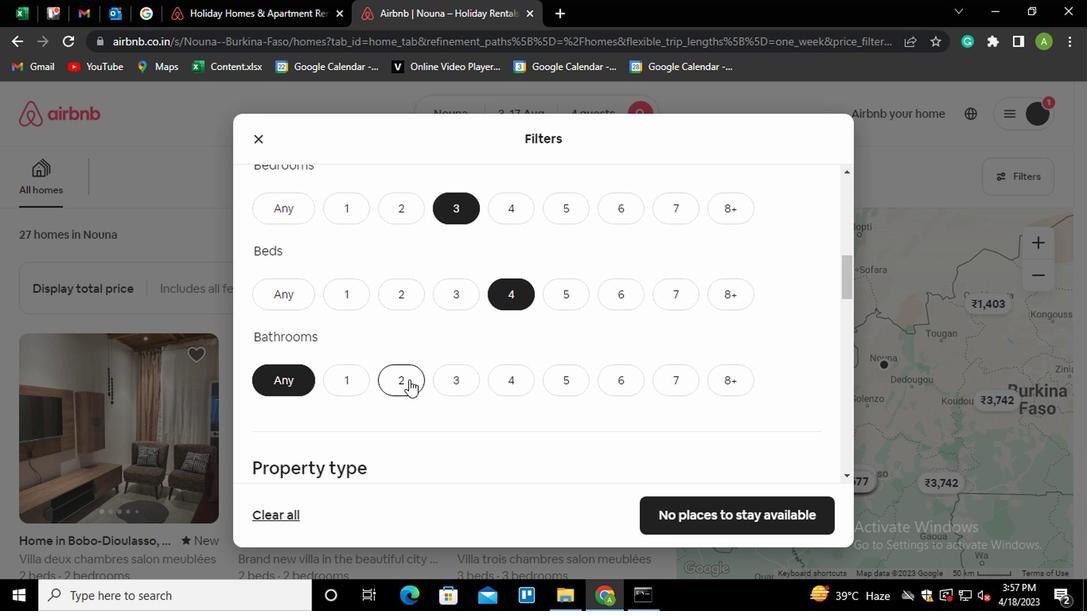 
Action: Mouse pressed left at (408, 378)
Screenshot: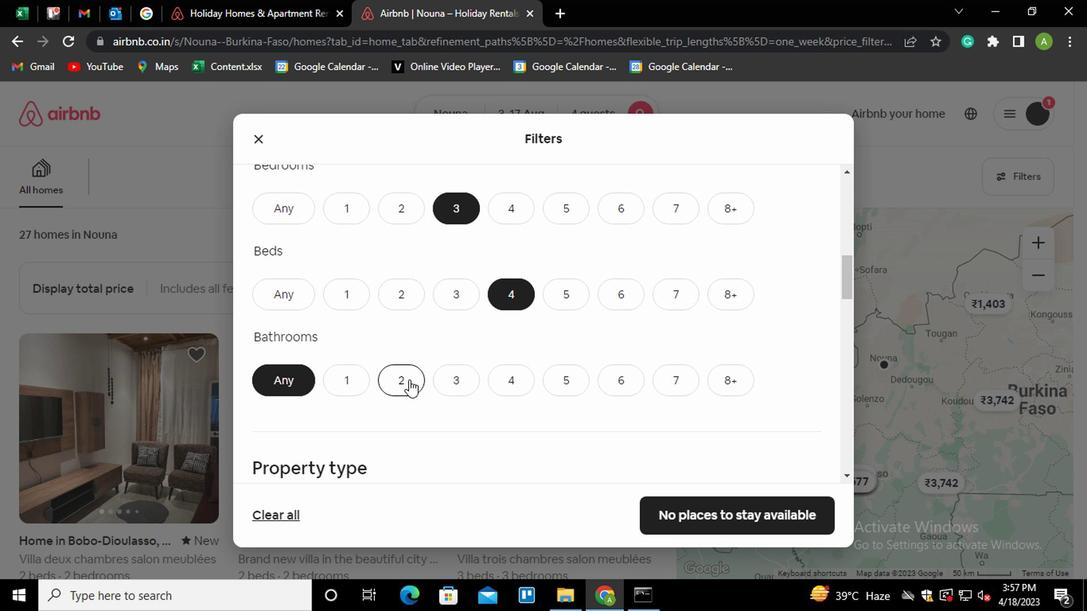 
Action: Mouse moved to (656, 352)
Screenshot: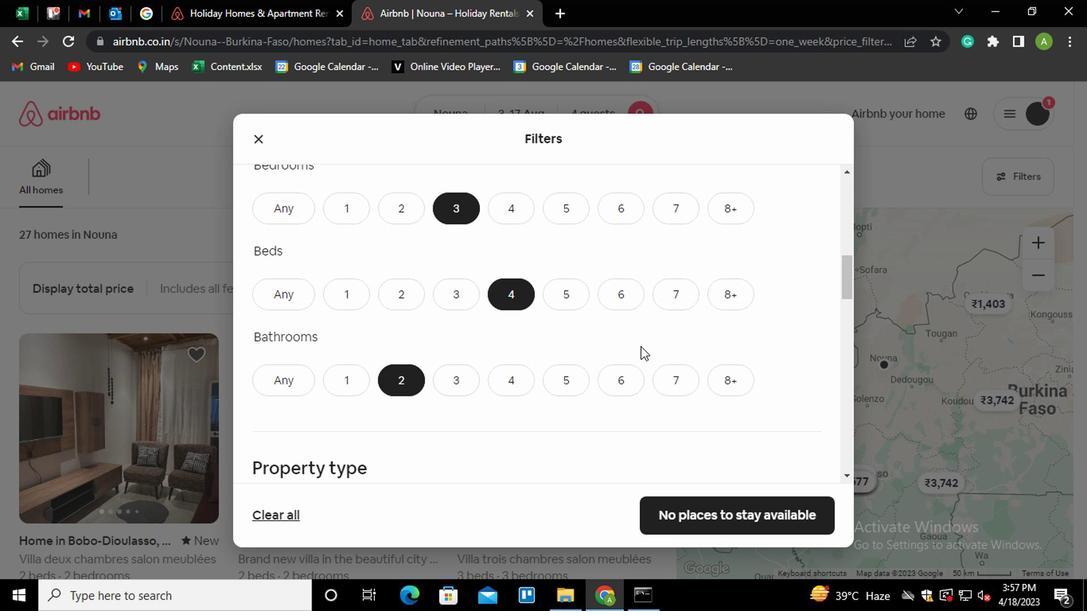 
Action: Mouse scrolled (656, 351) with delta (0, -1)
Screenshot: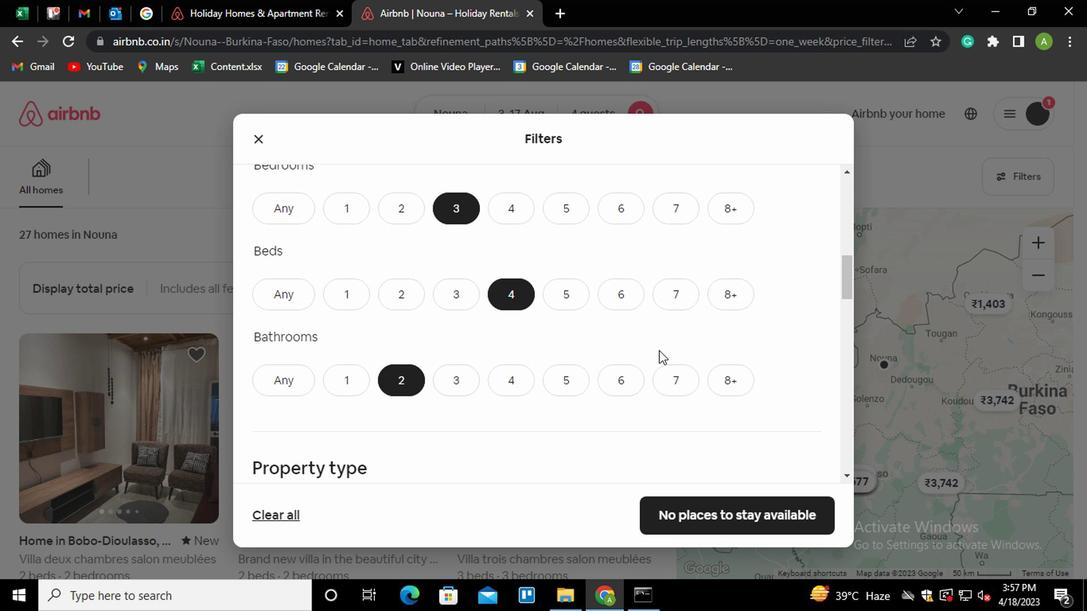 
Action: Mouse scrolled (656, 351) with delta (0, -1)
Screenshot: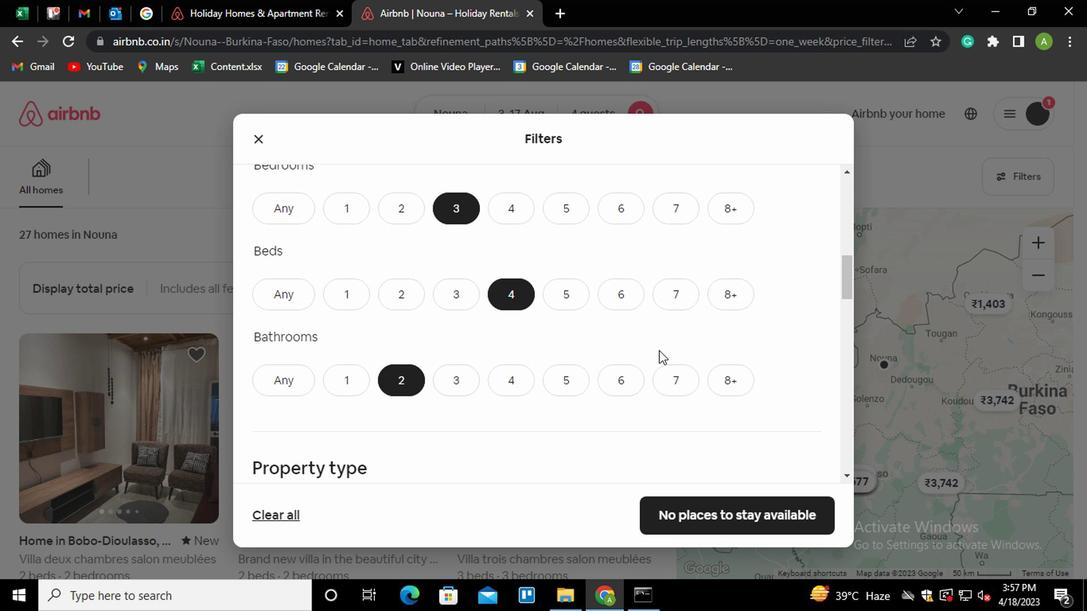 
Action: Mouse scrolled (656, 351) with delta (0, -1)
Screenshot: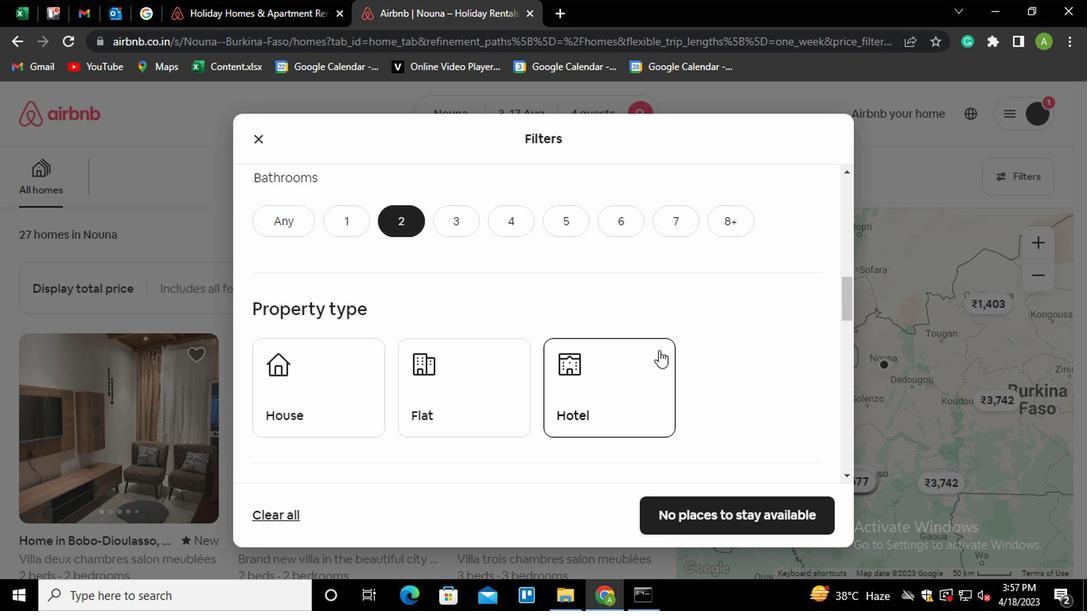 
Action: Mouse moved to (328, 329)
Screenshot: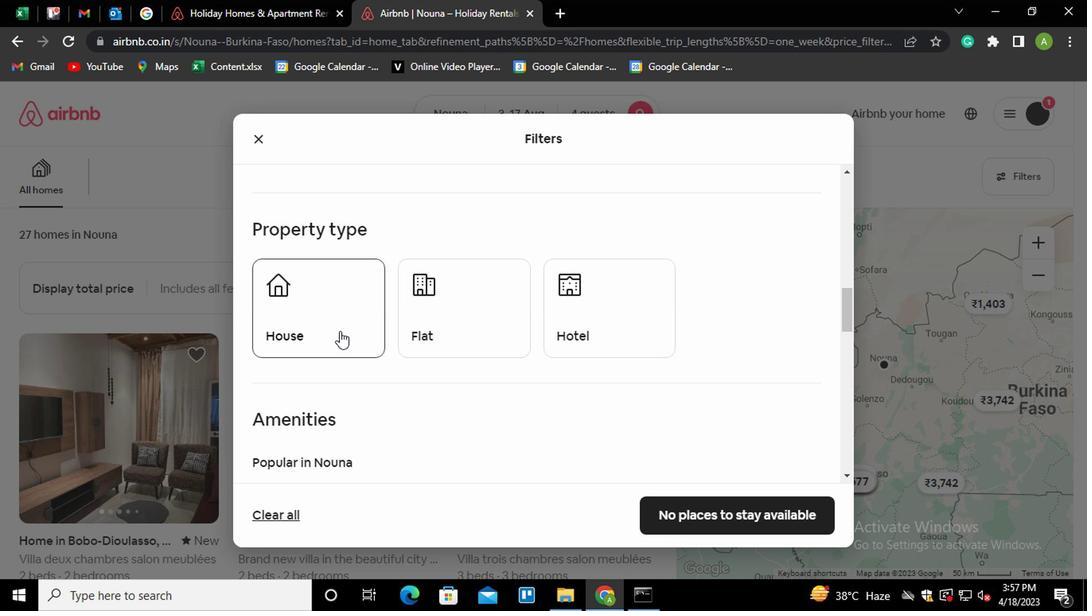 
Action: Mouse pressed left at (328, 329)
Screenshot: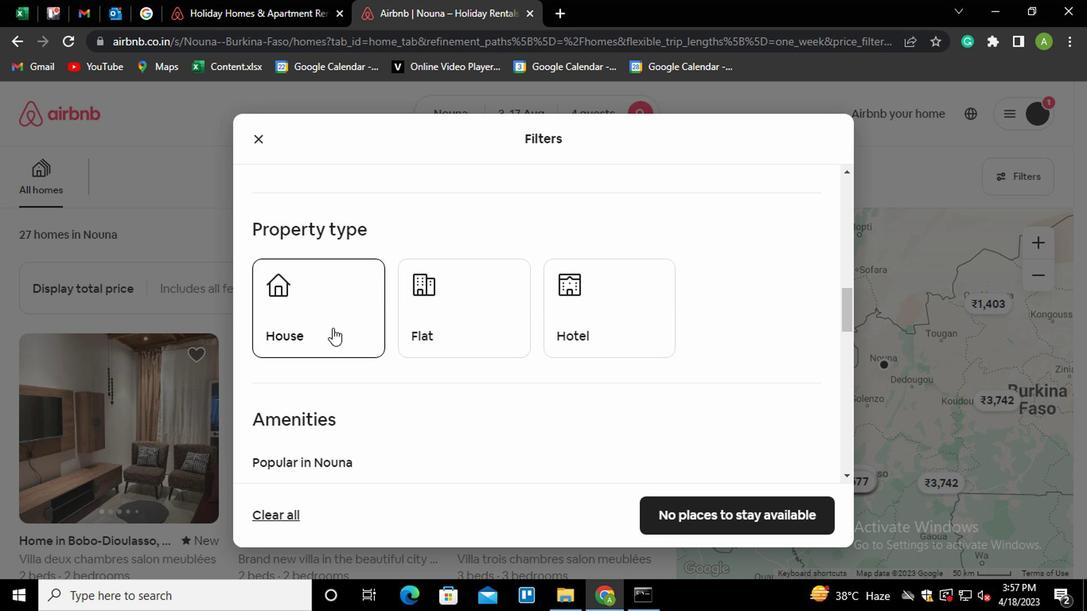 
Action: Mouse moved to (638, 399)
Screenshot: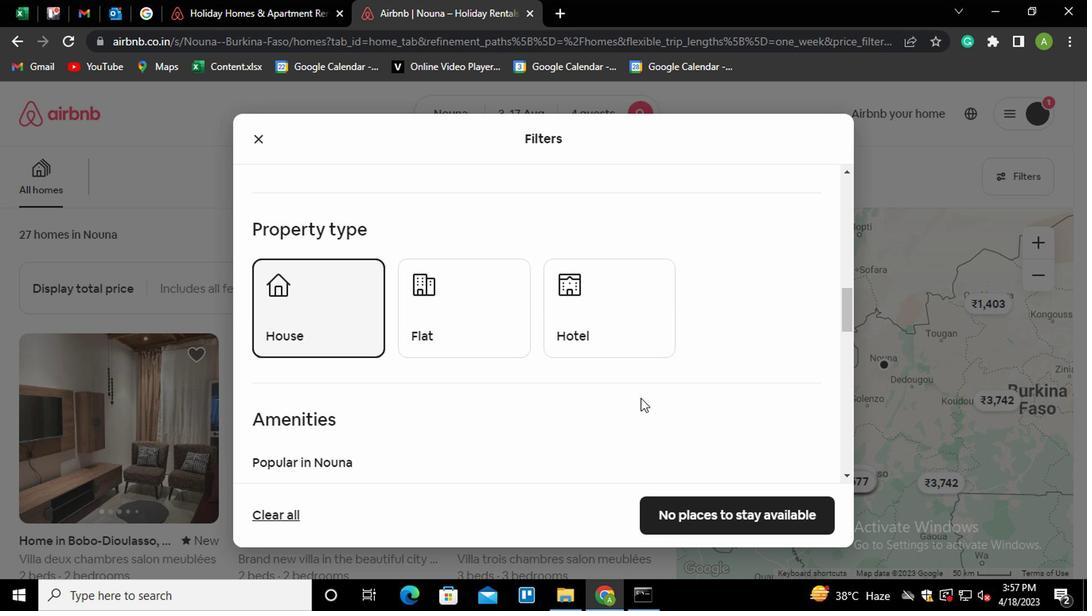 
Action: Mouse scrolled (638, 398) with delta (0, -1)
Screenshot: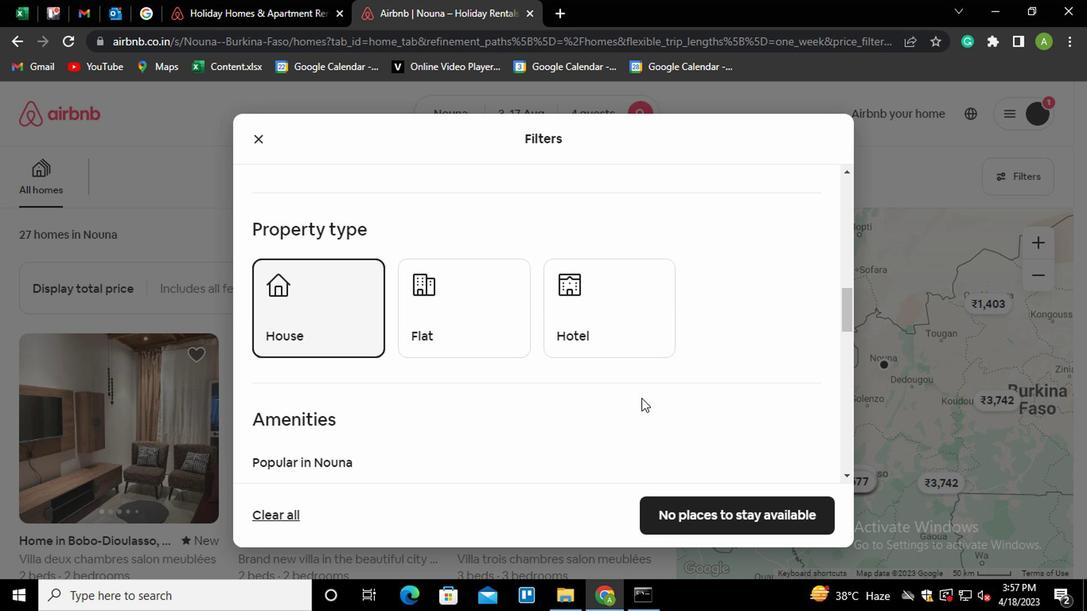 
Action: Mouse scrolled (638, 398) with delta (0, -1)
Screenshot: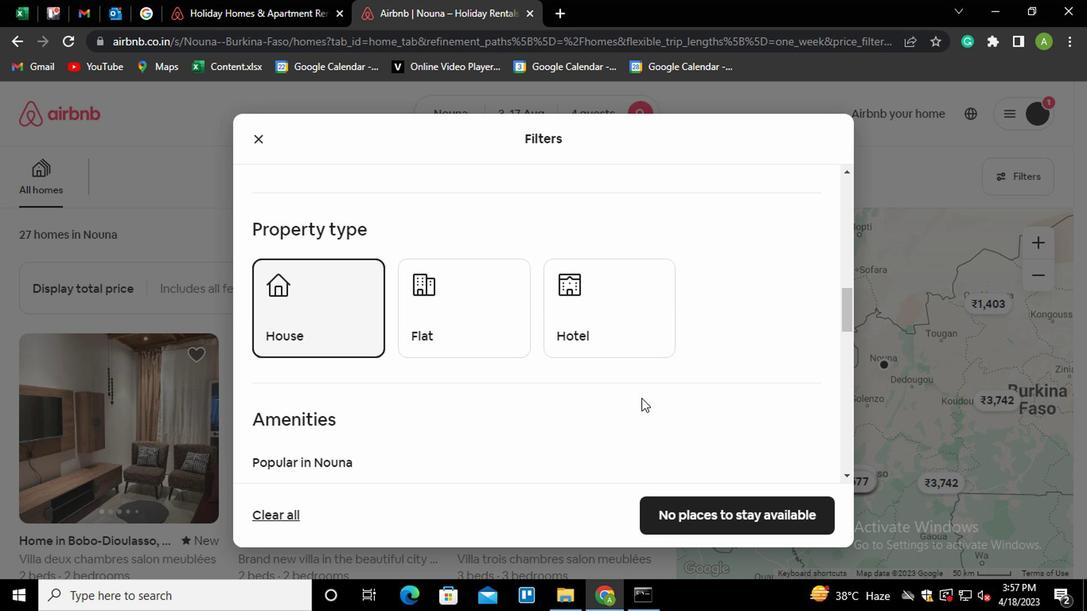 
Action: Mouse moved to (636, 398)
Screenshot: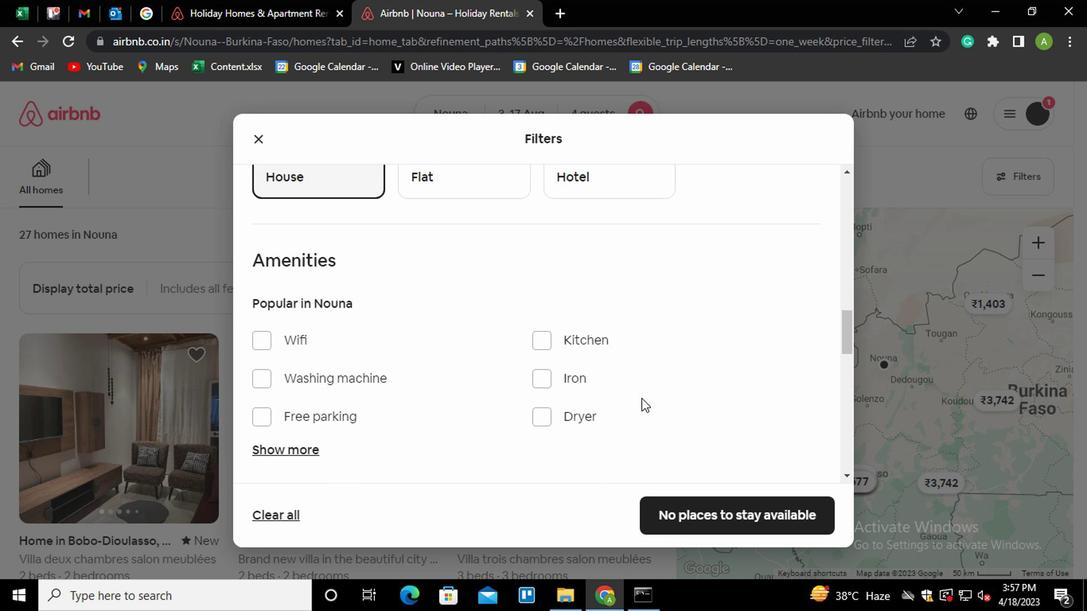 
Action: Mouse scrolled (636, 398) with delta (0, 0)
Screenshot: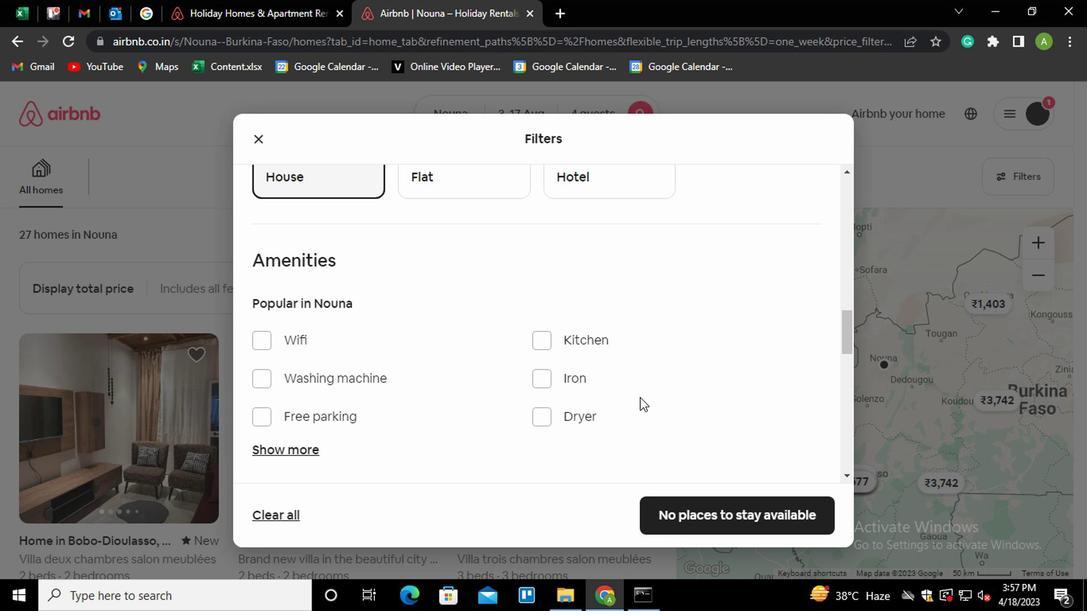 
Action: Mouse moved to (307, 370)
Screenshot: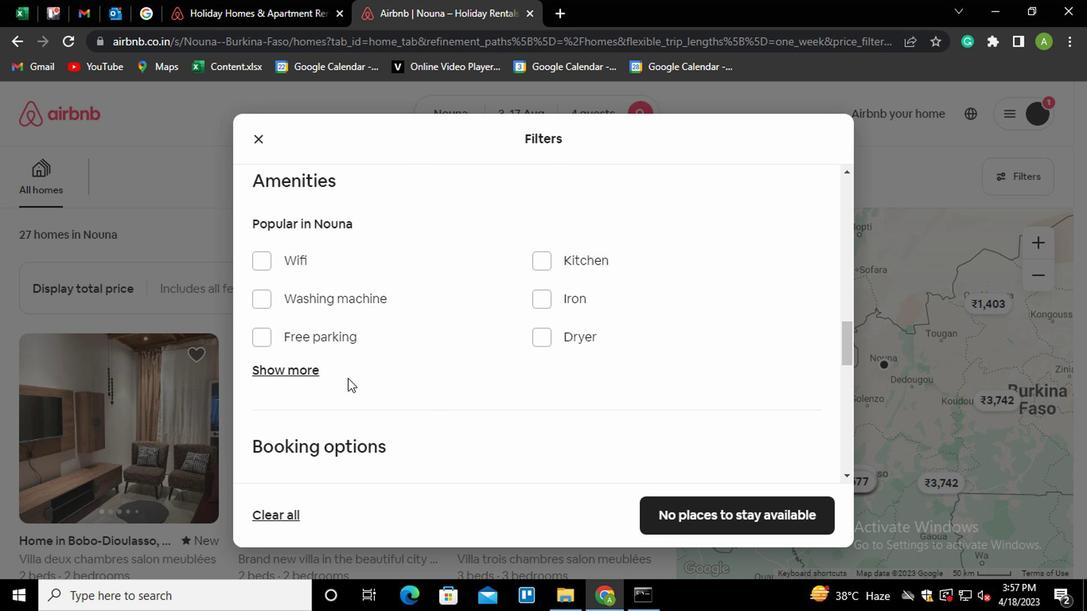 
Action: Mouse pressed left at (307, 370)
Screenshot: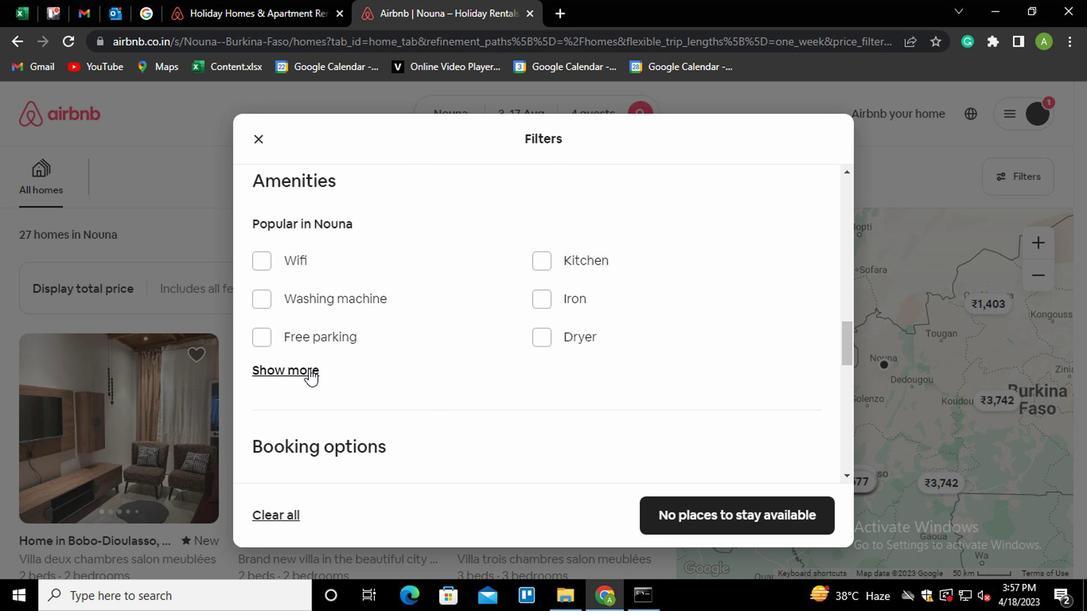 
Action: Mouse moved to (389, 372)
Screenshot: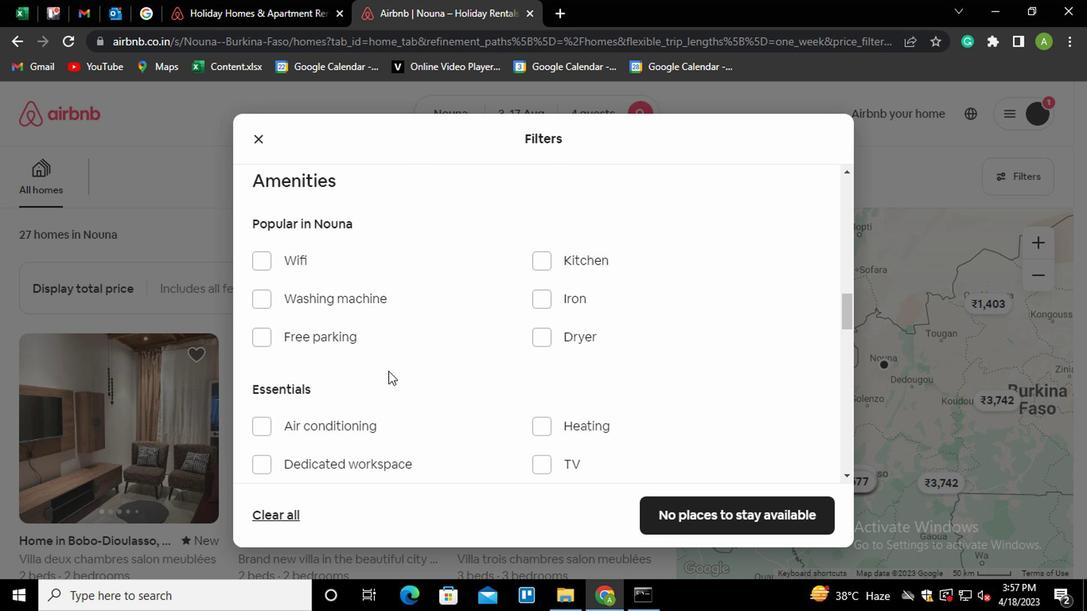 
Action: Mouse scrolled (389, 372) with delta (0, 0)
Screenshot: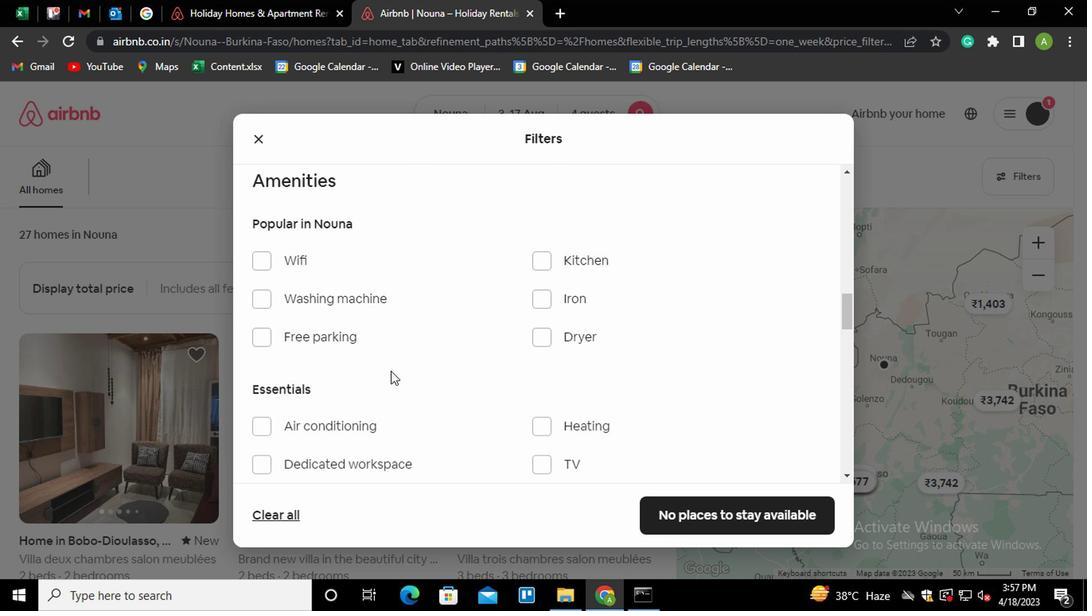
Action: Mouse moved to (254, 345)
Screenshot: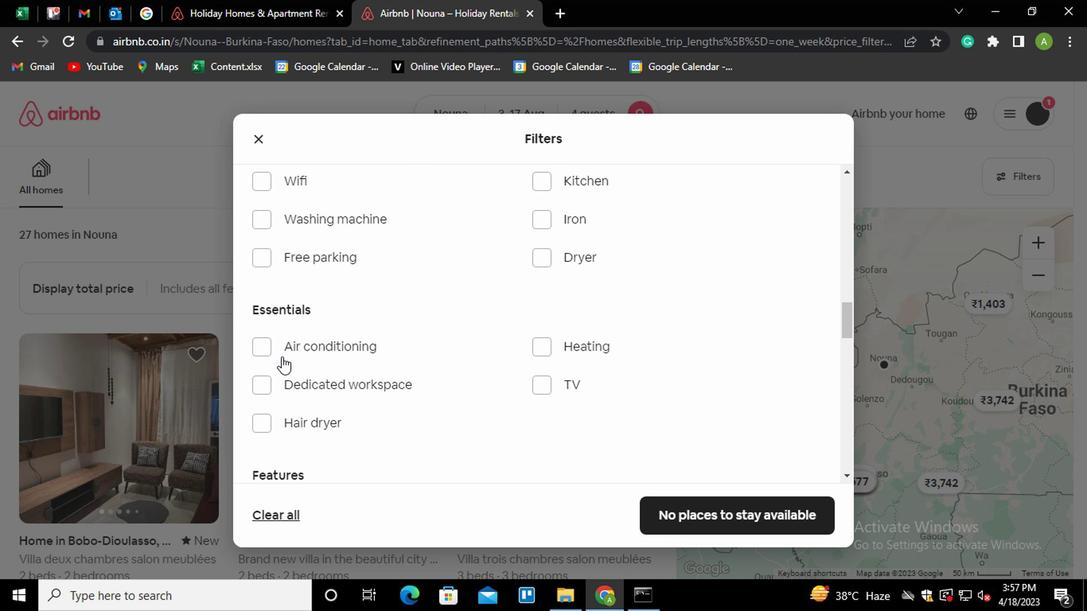
Action: Mouse pressed left at (254, 345)
Screenshot: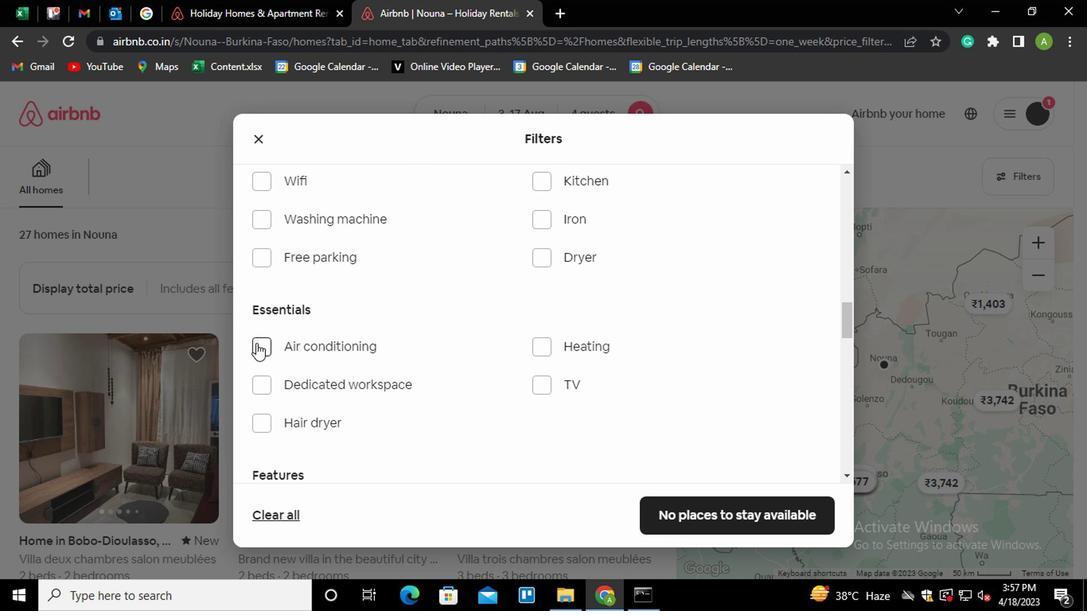 
Action: Mouse moved to (475, 371)
Screenshot: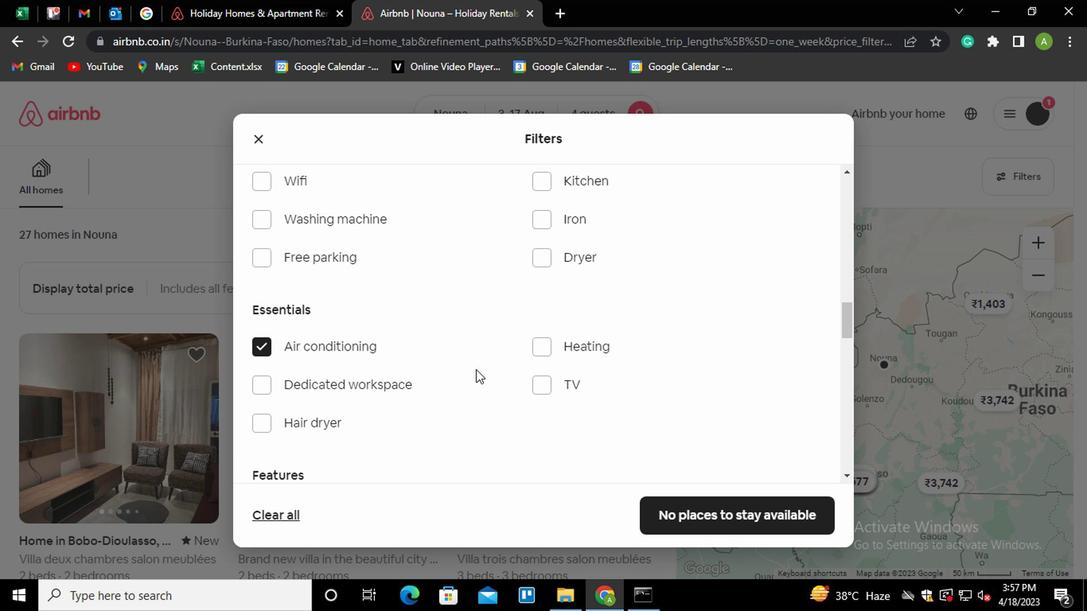 
Action: Mouse scrolled (475, 370) with delta (0, 0)
Screenshot: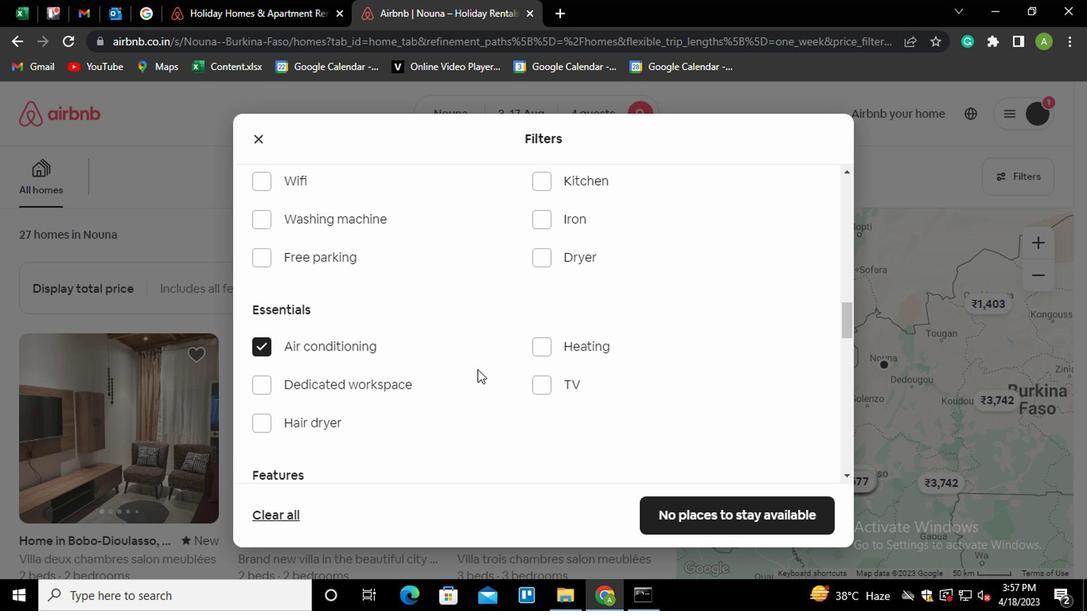 
Action: Mouse scrolled (475, 370) with delta (0, 0)
Screenshot: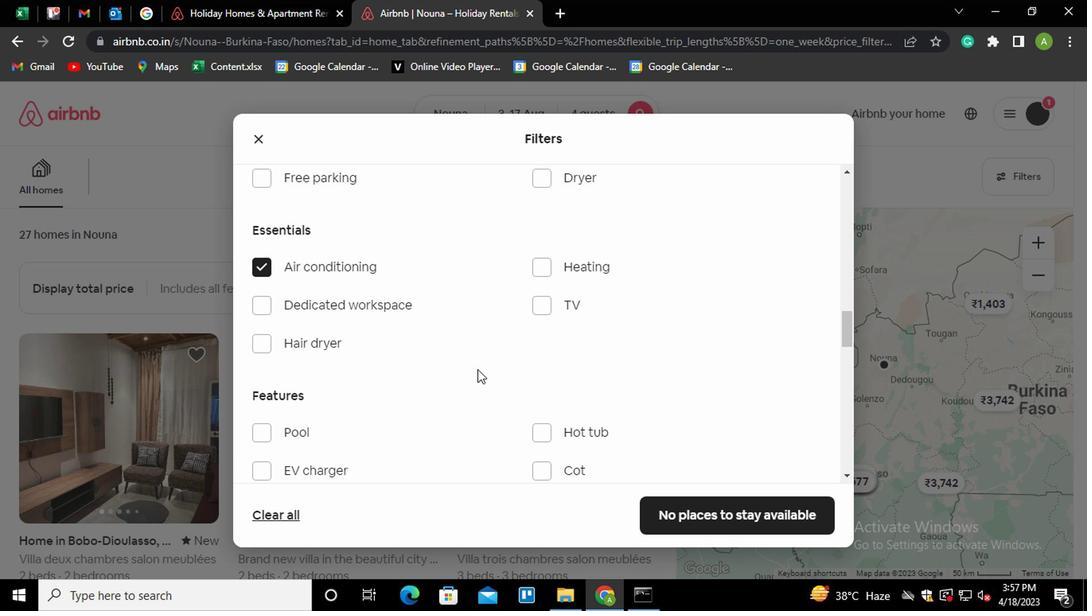 
Action: Mouse scrolled (475, 370) with delta (0, 0)
Screenshot: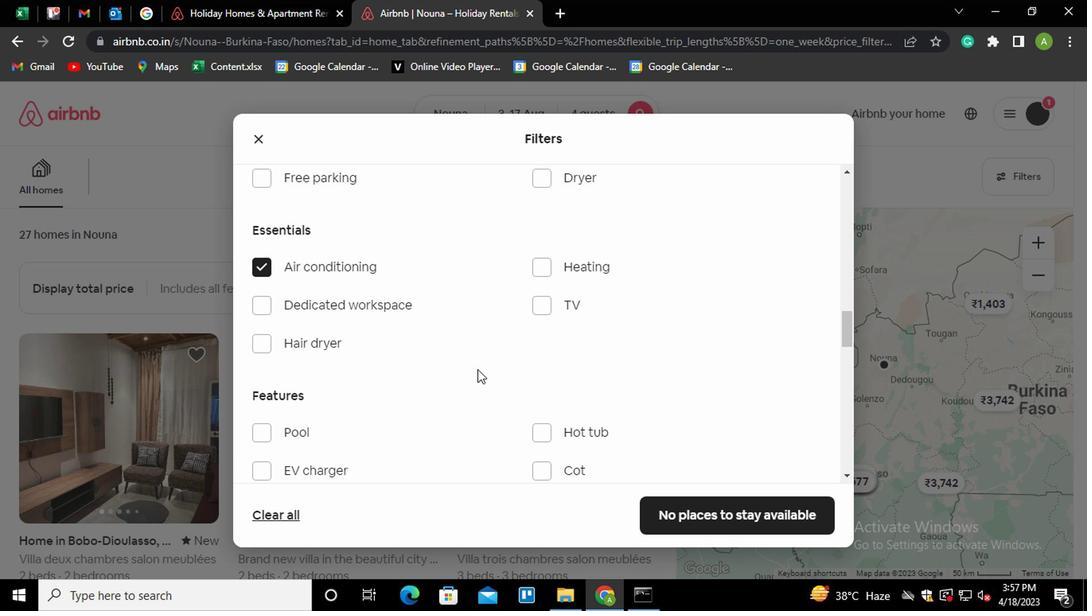 
Action: Mouse scrolled (475, 370) with delta (0, 0)
Screenshot: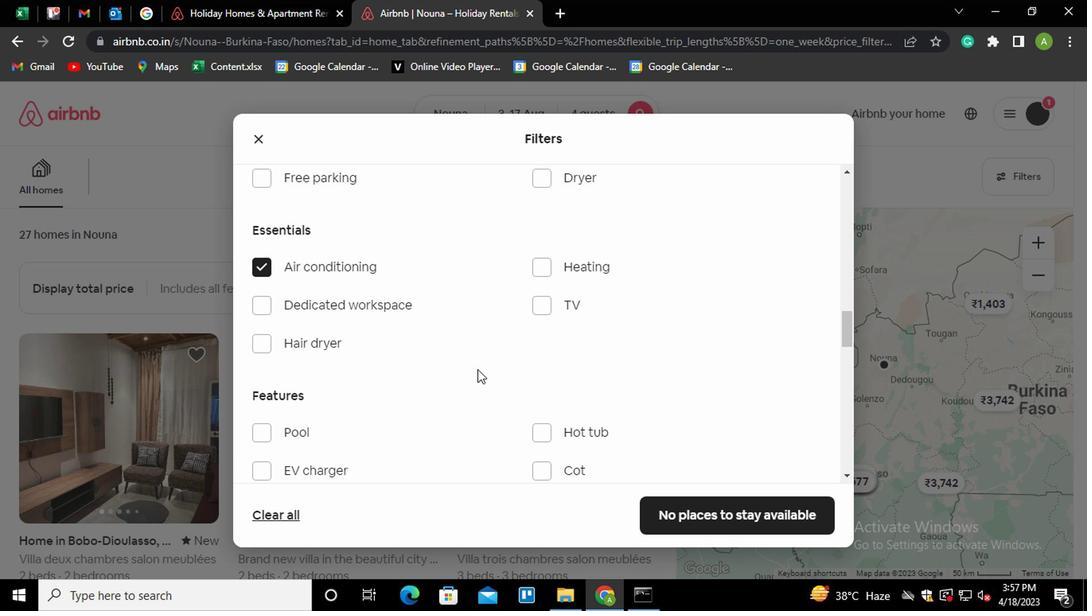 
Action: Mouse scrolled (475, 370) with delta (0, 0)
Screenshot: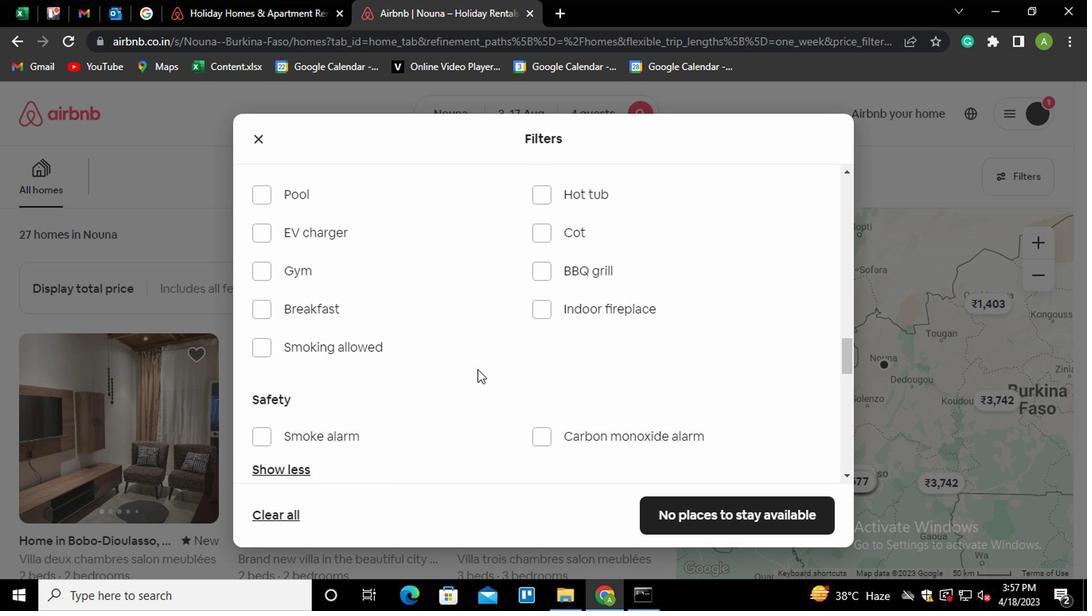 
Action: Mouse scrolled (475, 370) with delta (0, 0)
Screenshot: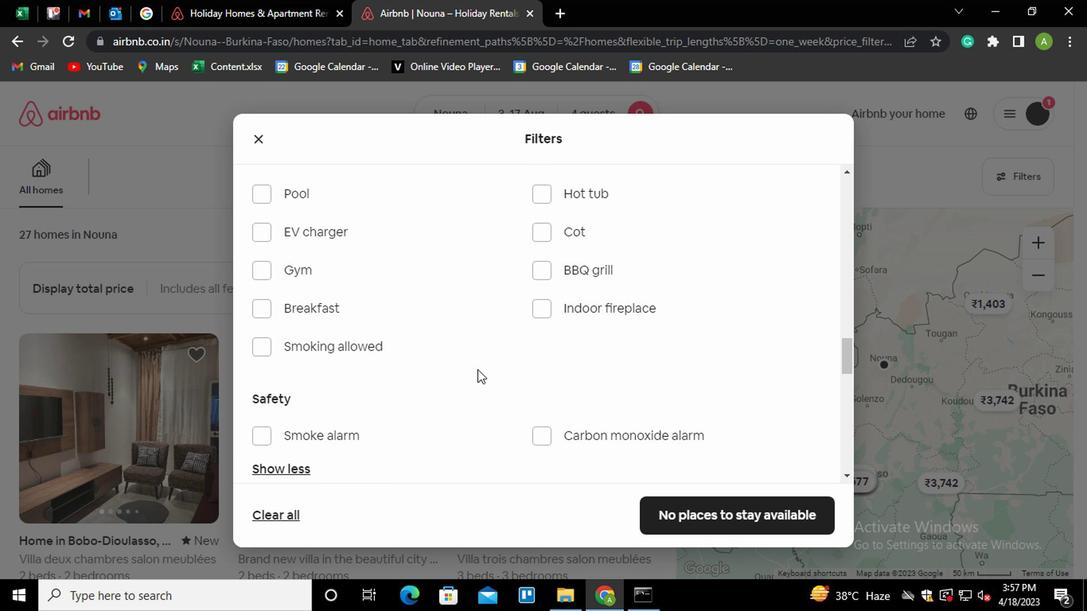 
Action: Mouse scrolled (475, 370) with delta (0, 0)
Screenshot: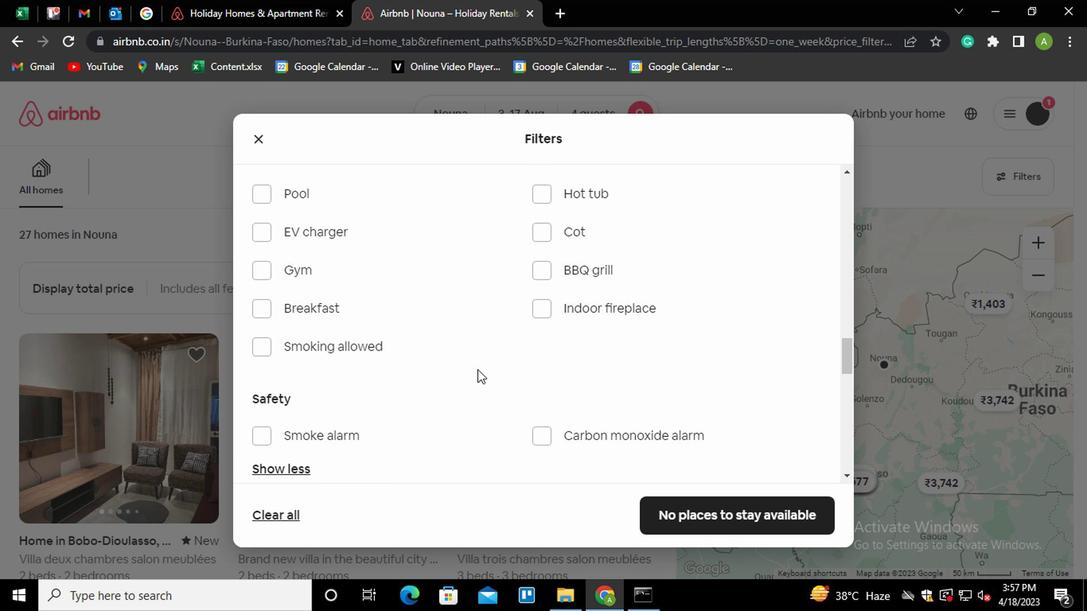 
Action: Mouse scrolled (475, 370) with delta (0, 0)
Screenshot: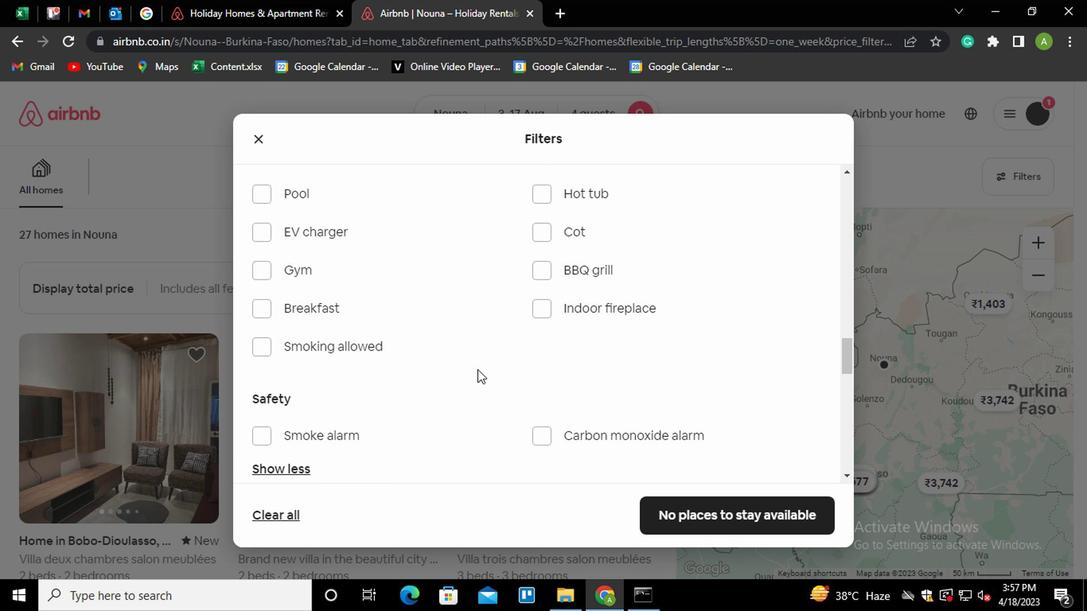 
Action: Mouse moved to (791, 343)
Screenshot: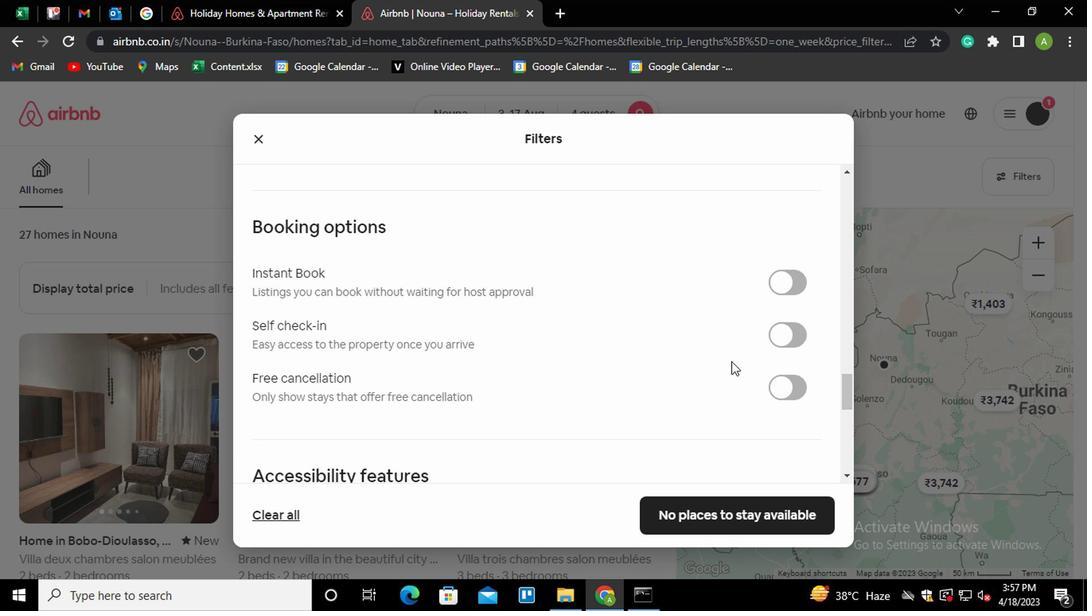 
Action: Mouse pressed left at (791, 343)
Screenshot: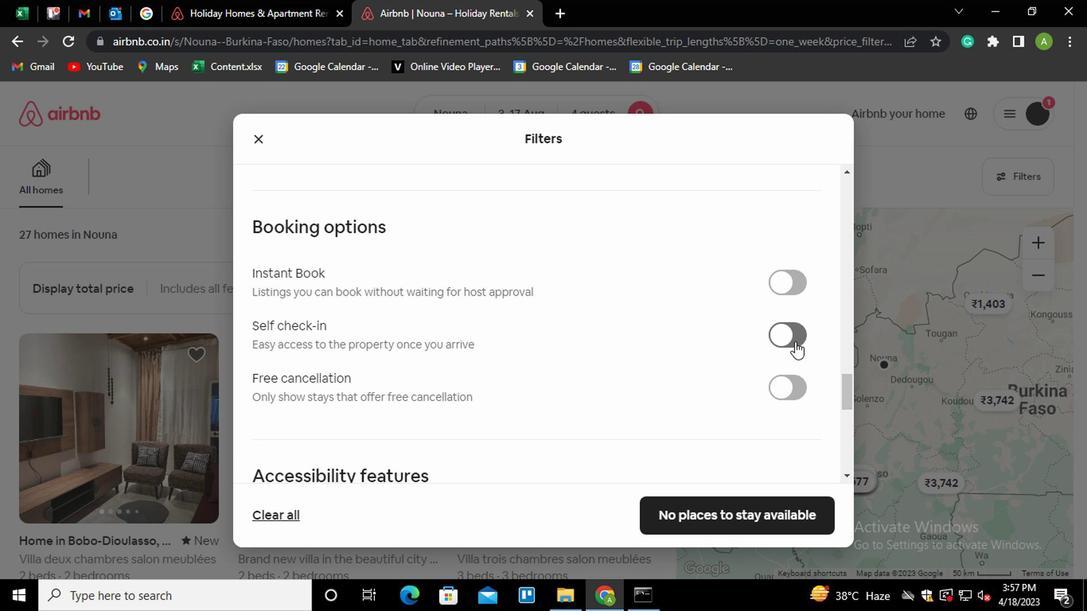 
Action: Mouse moved to (678, 368)
Screenshot: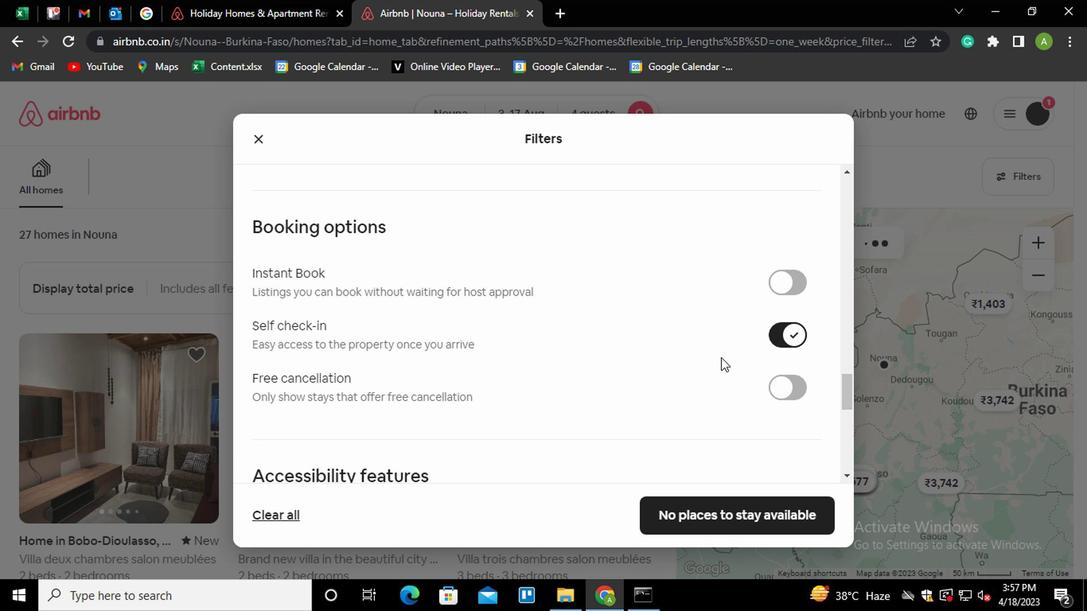
Action: Mouse scrolled (678, 367) with delta (0, -1)
Screenshot: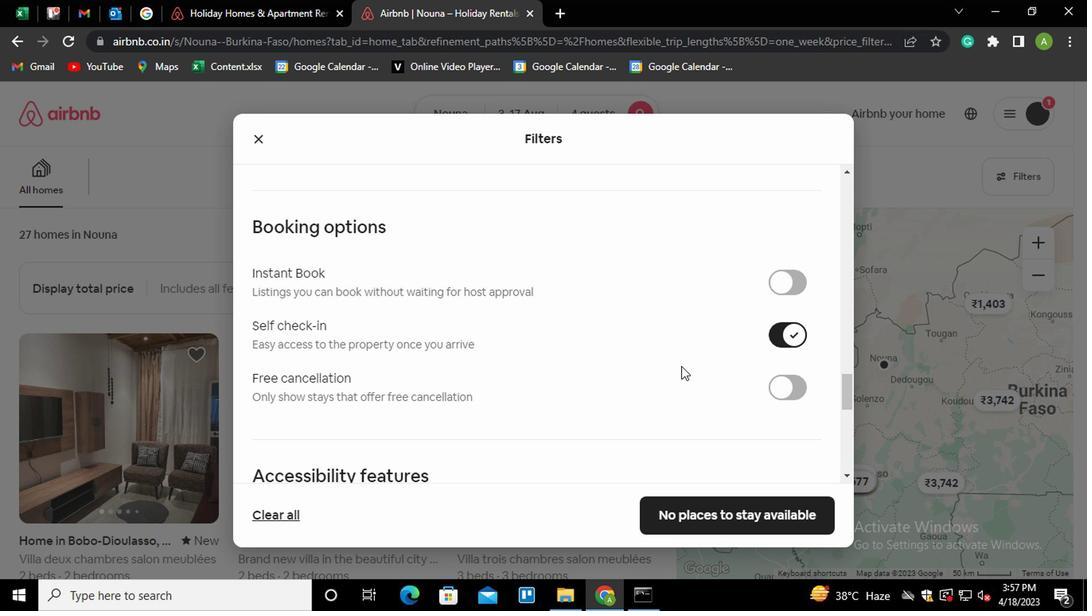 
Action: Mouse scrolled (678, 367) with delta (0, -1)
Screenshot: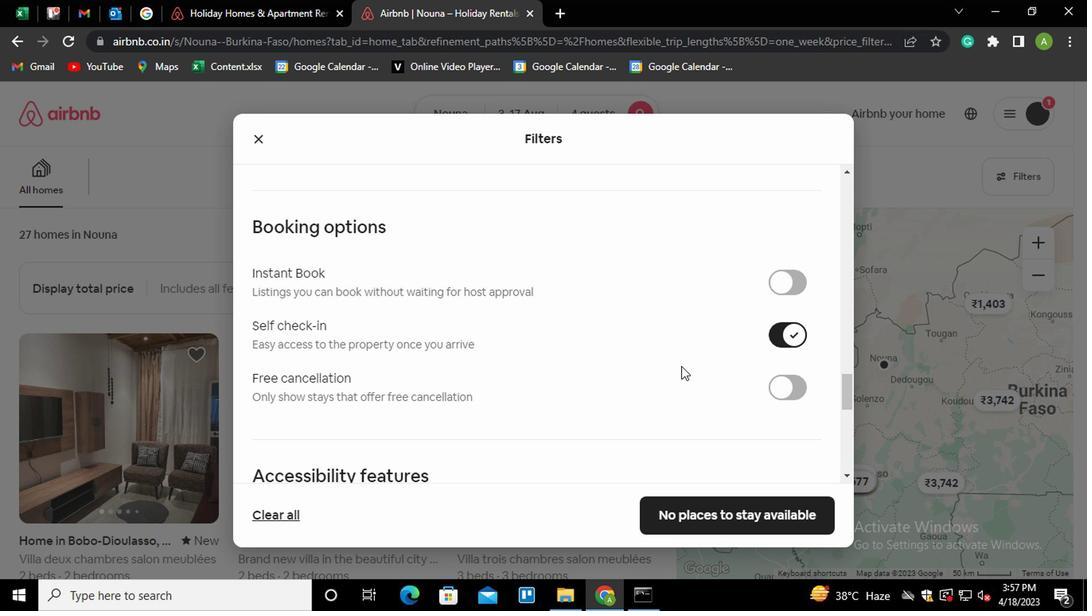 
Action: Mouse scrolled (678, 367) with delta (0, -1)
Screenshot: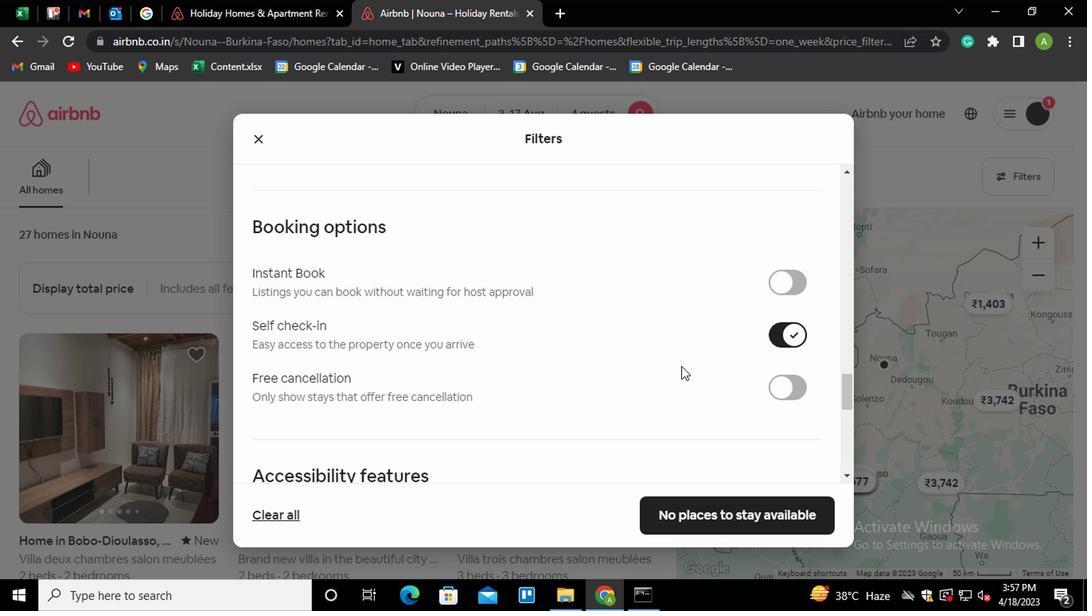 
Action: Mouse scrolled (678, 367) with delta (0, -1)
Screenshot: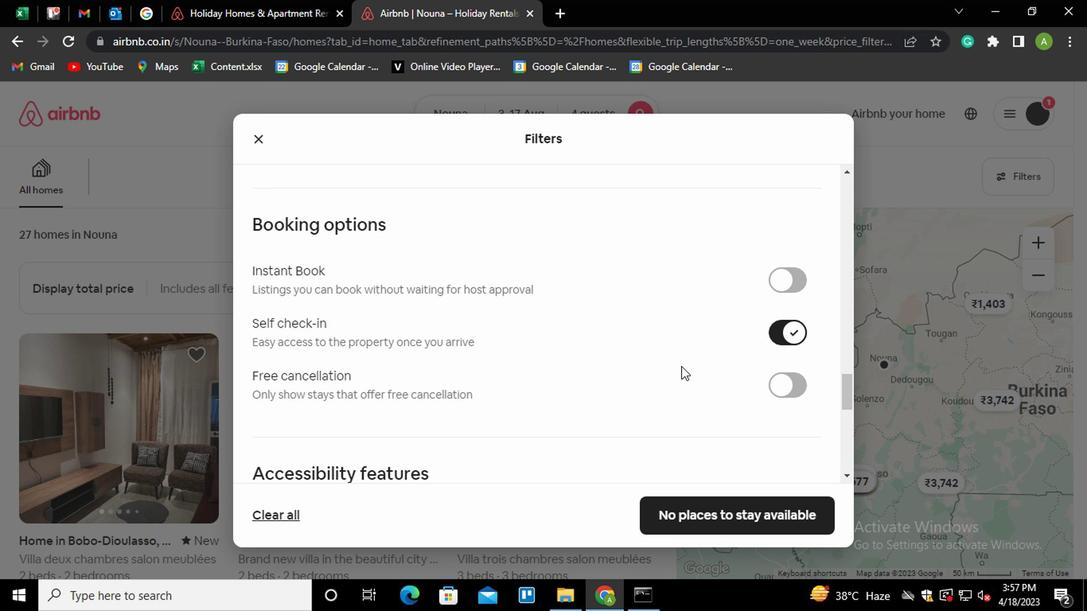 
Action: Mouse scrolled (678, 367) with delta (0, -1)
Screenshot: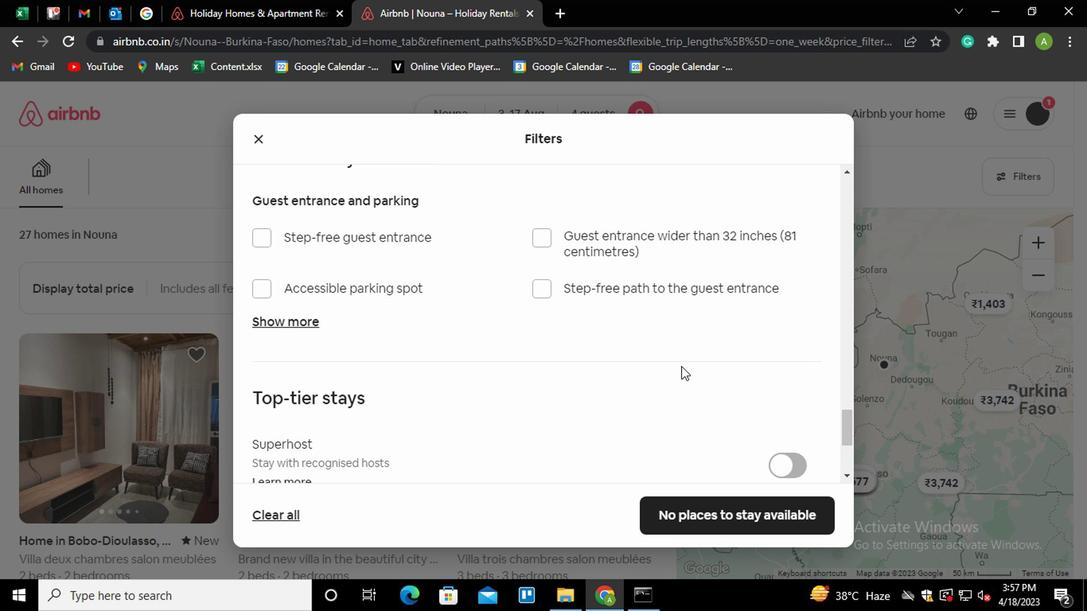 
Action: Mouse scrolled (678, 367) with delta (0, -1)
Screenshot: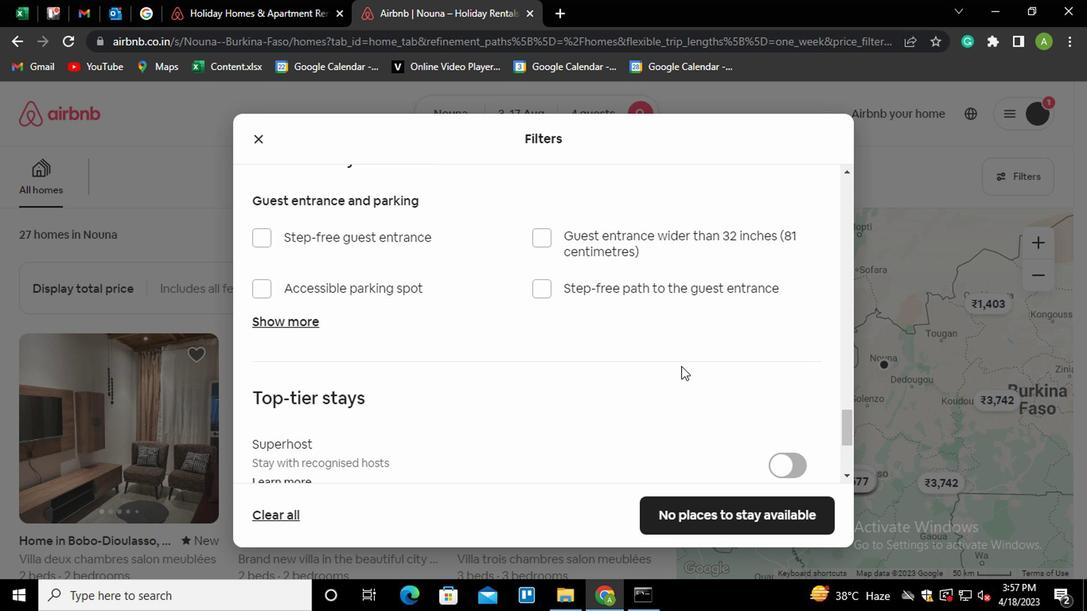 
Action: Mouse scrolled (678, 367) with delta (0, -1)
Screenshot: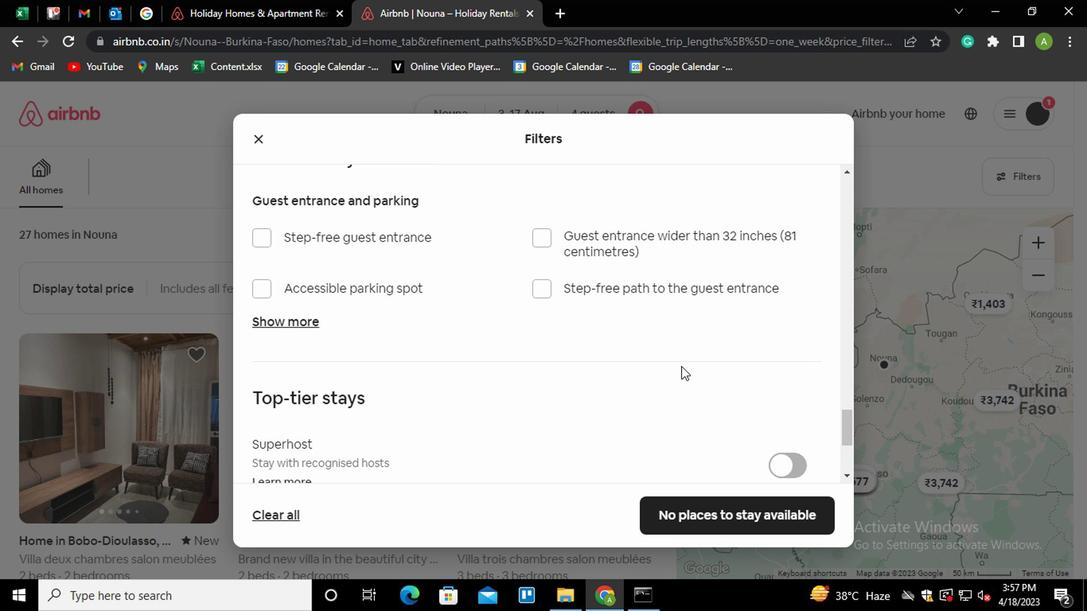 
Action: Mouse moved to (264, 390)
Screenshot: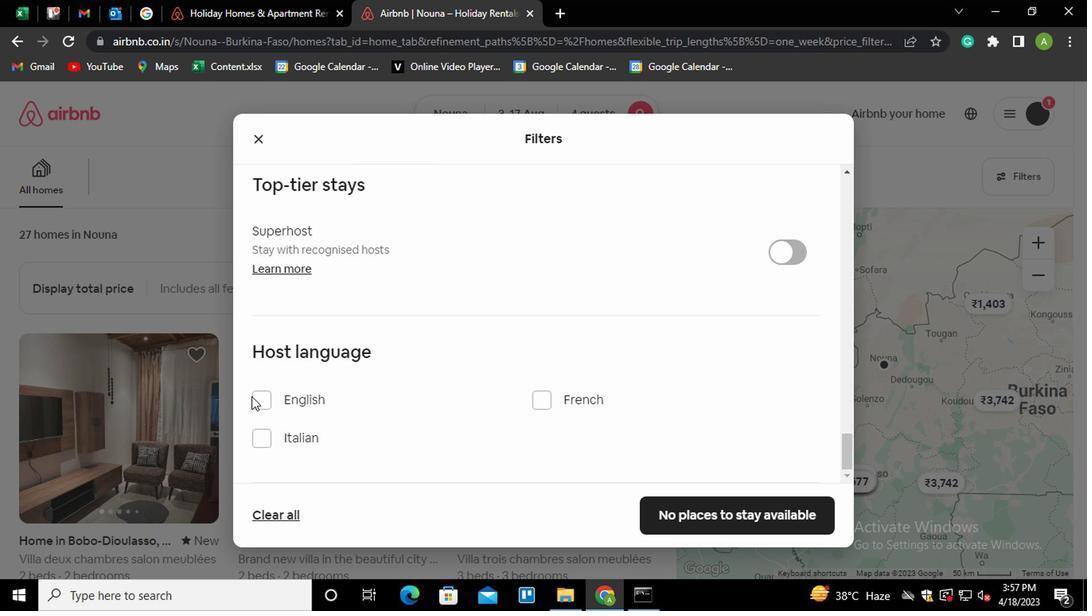 
Action: Mouse pressed left at (264, 390)
Screenshot: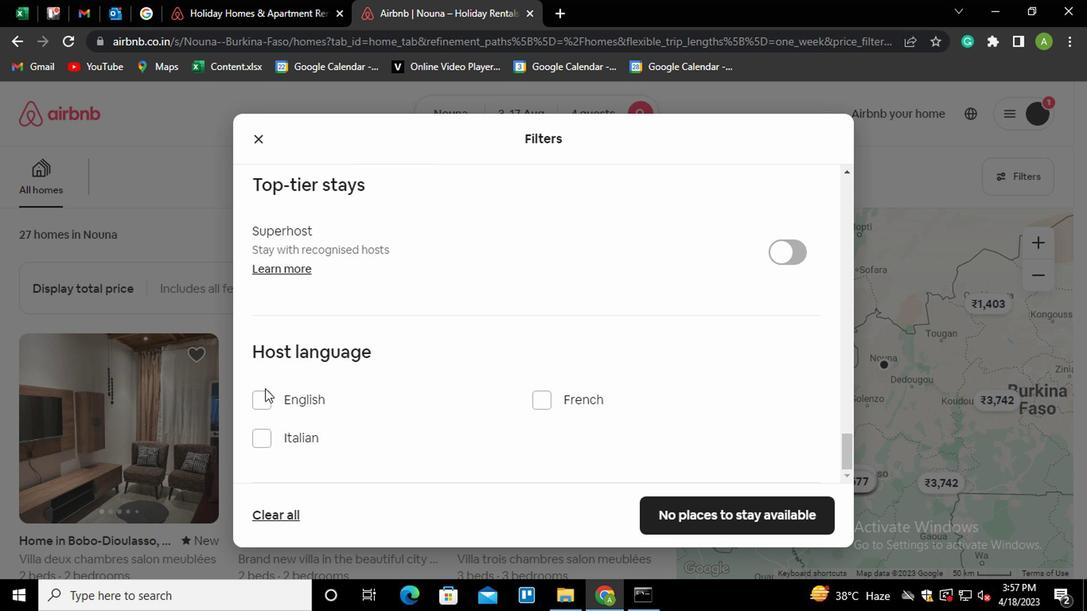 
Action: Mouse moved to (266, 404)
Screenshot: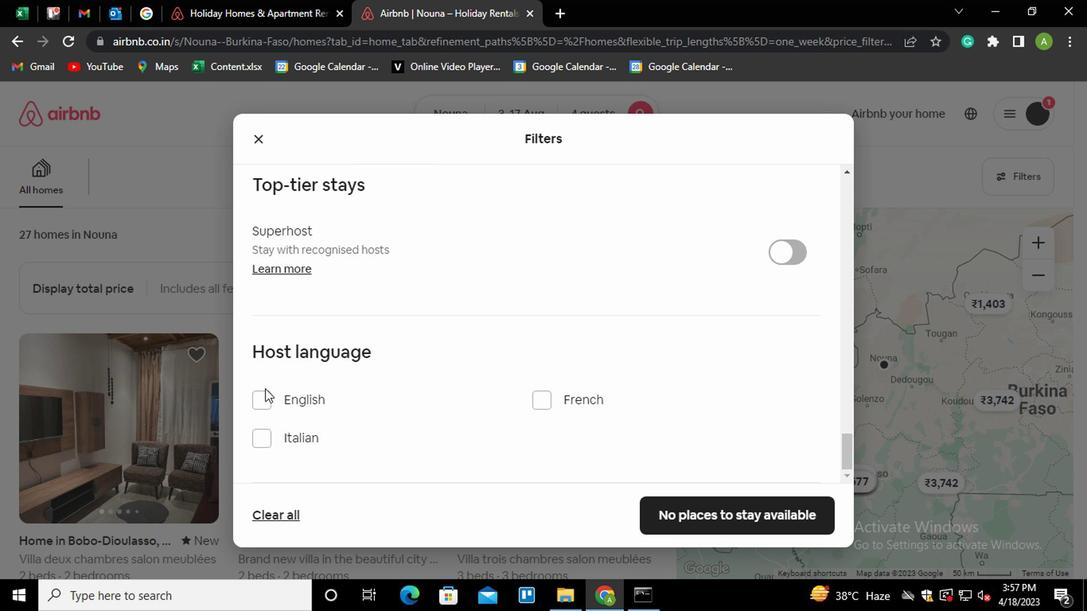 
Action: Mouse pressed left at (266, 404)
Screenshot: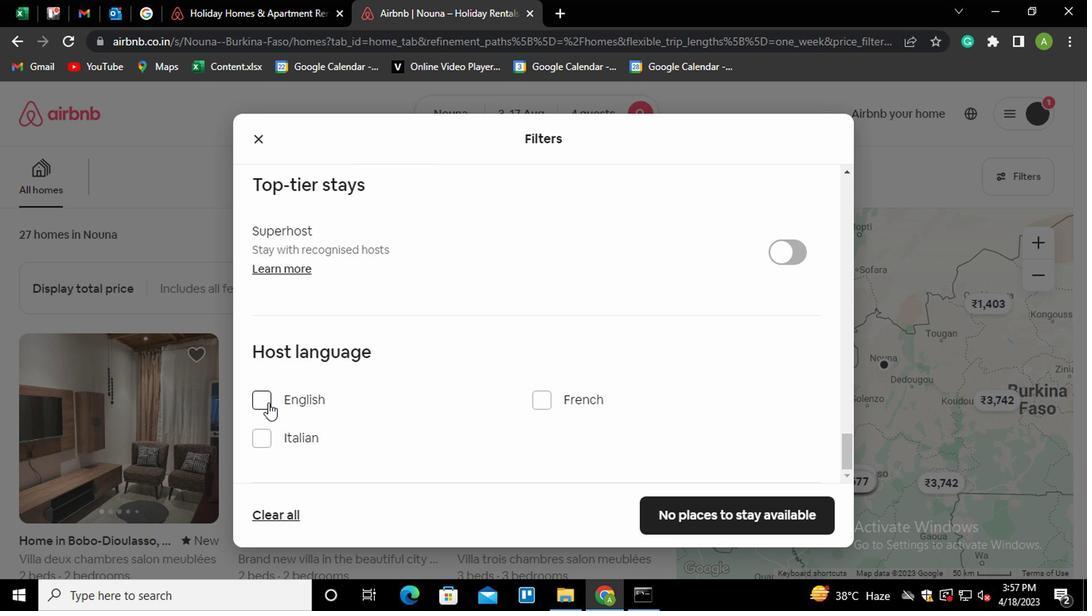 
Action: Mouse moved to (716, 525)
Screenshot: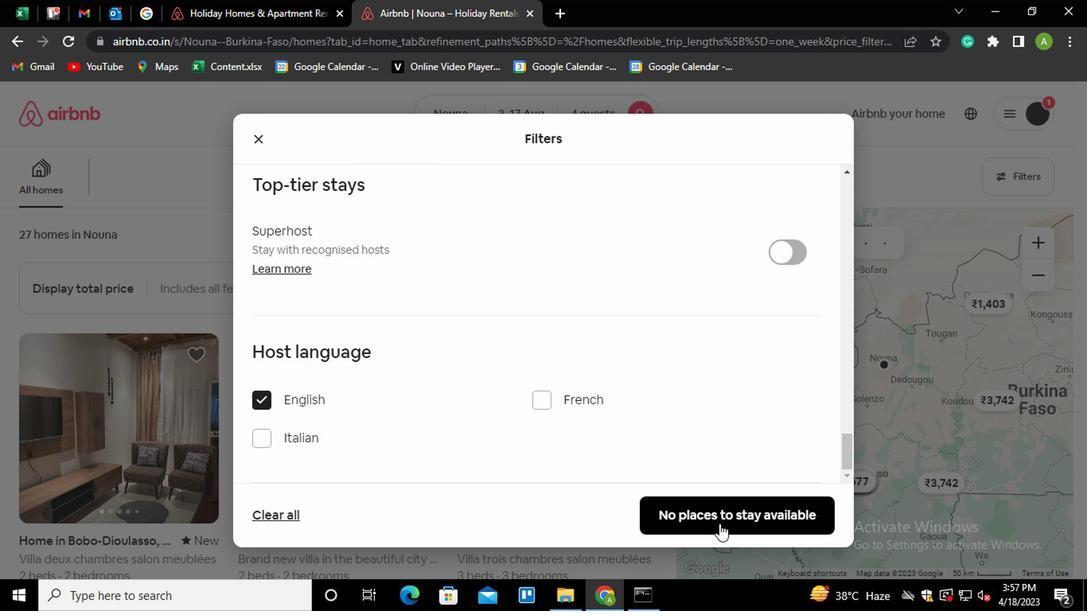 
Action: Mouse pressed left at (716, 525)
Screenshot: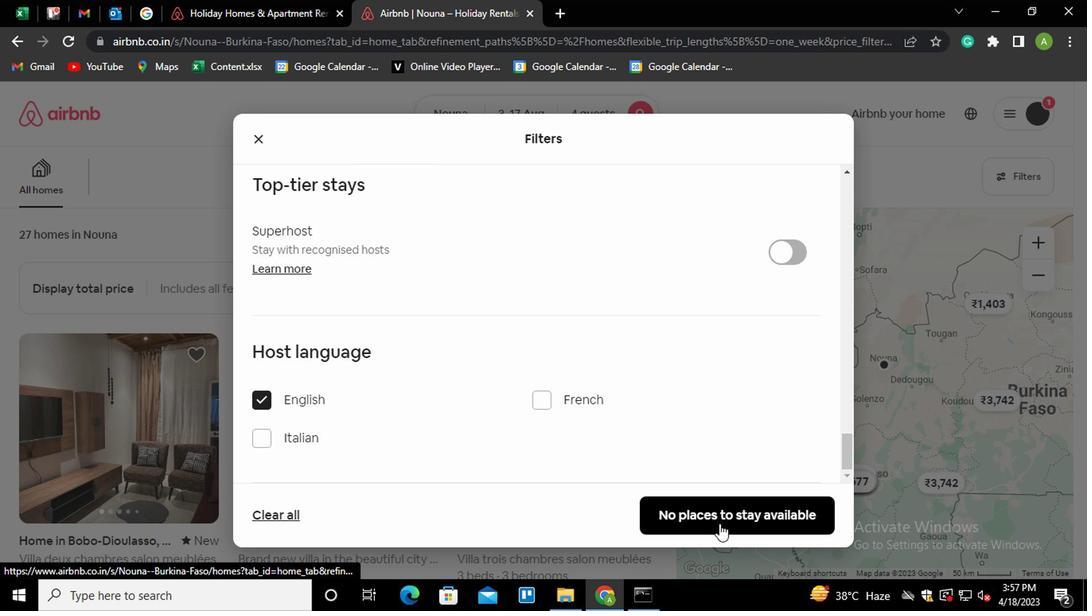 
